 Task: Add Attachment from Google Drive to Card Card0000000075 in Board Board0000000019 in Workspace WS0000000007 in Trello. Add Cover Orange to Card Card0000000075 in Board Board0000000019 in Workspace WS0000000007 in Trello. Add "Add Label …" with "Title" Title0000000075 to Button Button0000000075 to Card Card0000000075 in Board Board0000000019 in Workspace WS0000000007 in Trello. Add Description DS0000000075 to Card Card0000000075 in Board Board0000000019 in Workspace WS0000000007 in Trello. Add Comment CM0000000075 to Card Card0000000075 in Board Board0000000019 in Workspace WS0000000007 in Trello
Action: Mouse moved to (428, 561)
Screenshot: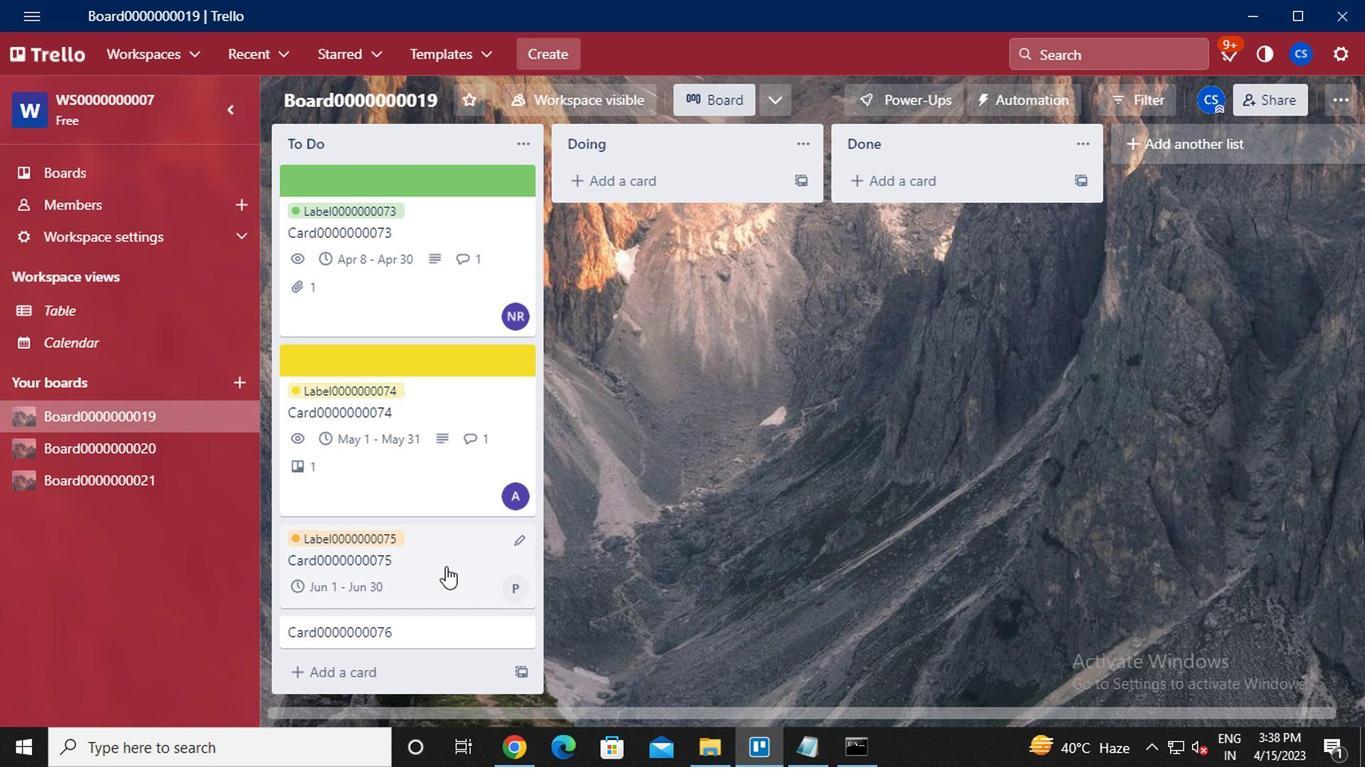 
Action: Mouse pressed left at (428, 561)
Screenshot: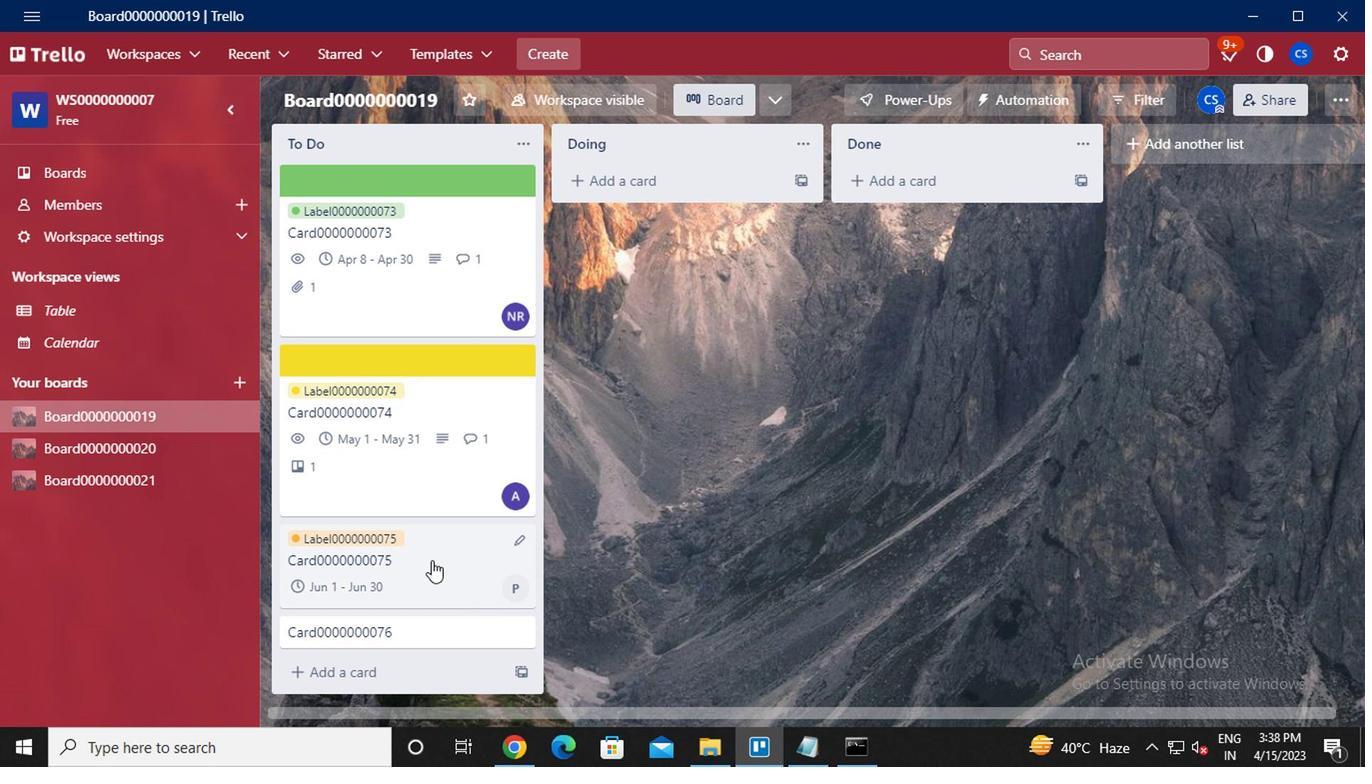 
Action: Mouse moved to (940, 360)
Screenshot: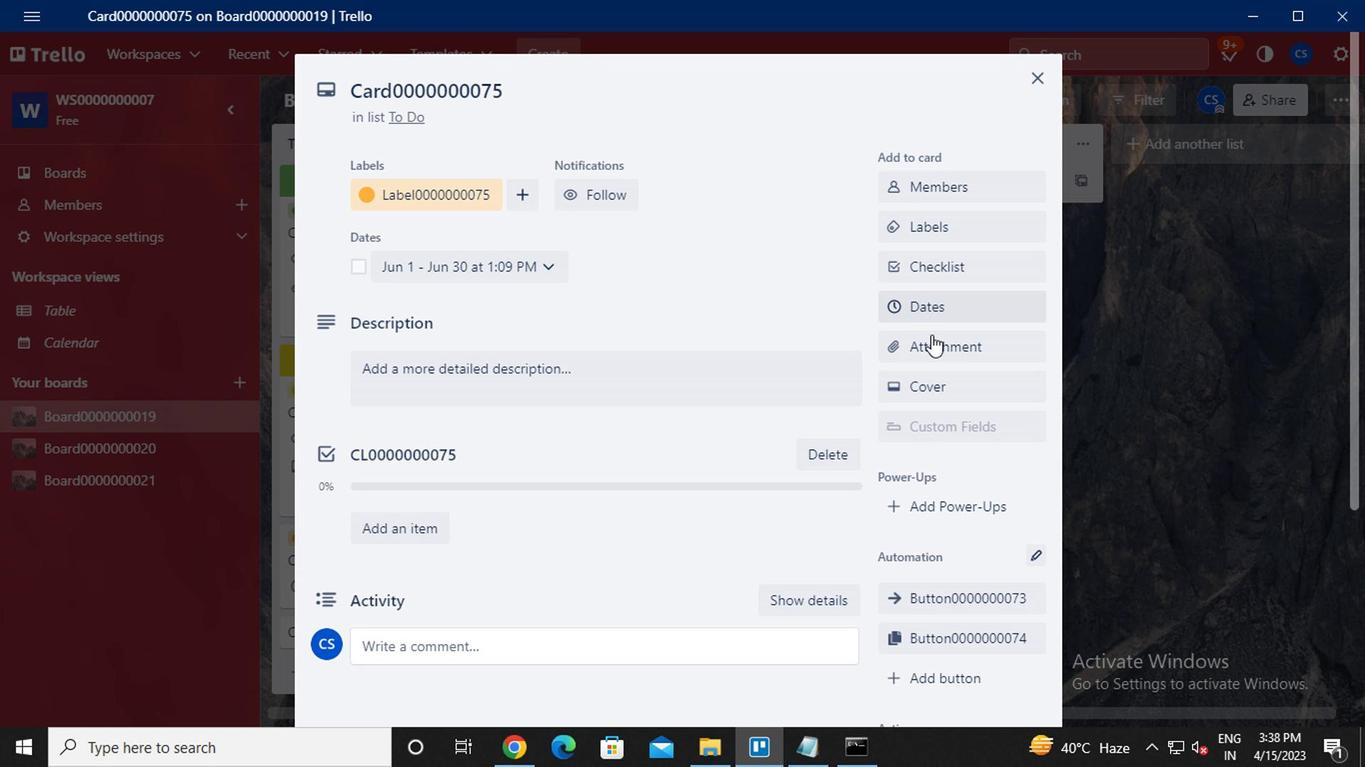 
Action: Mouse pressed left at (940, 360)
Screenshot: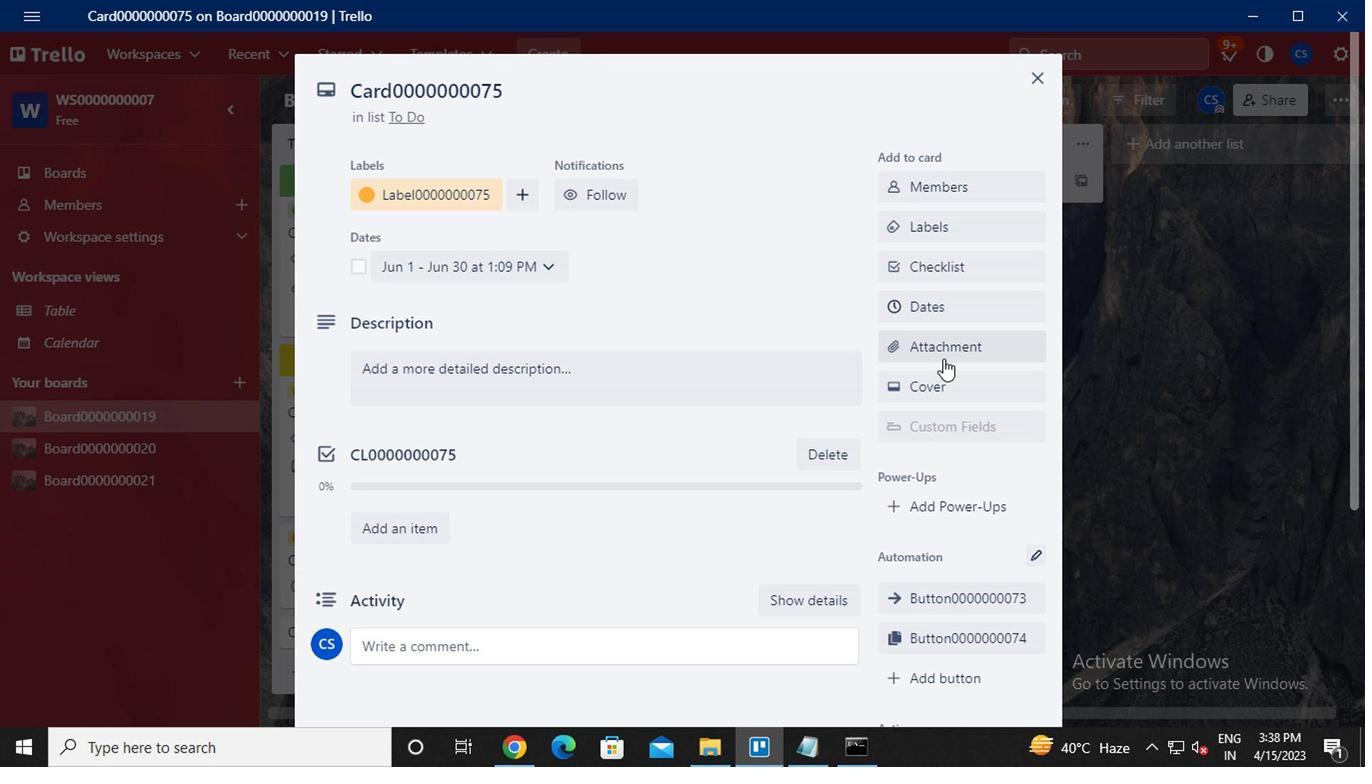 
Action: Mouse moved to (931, 241)
Screenshot: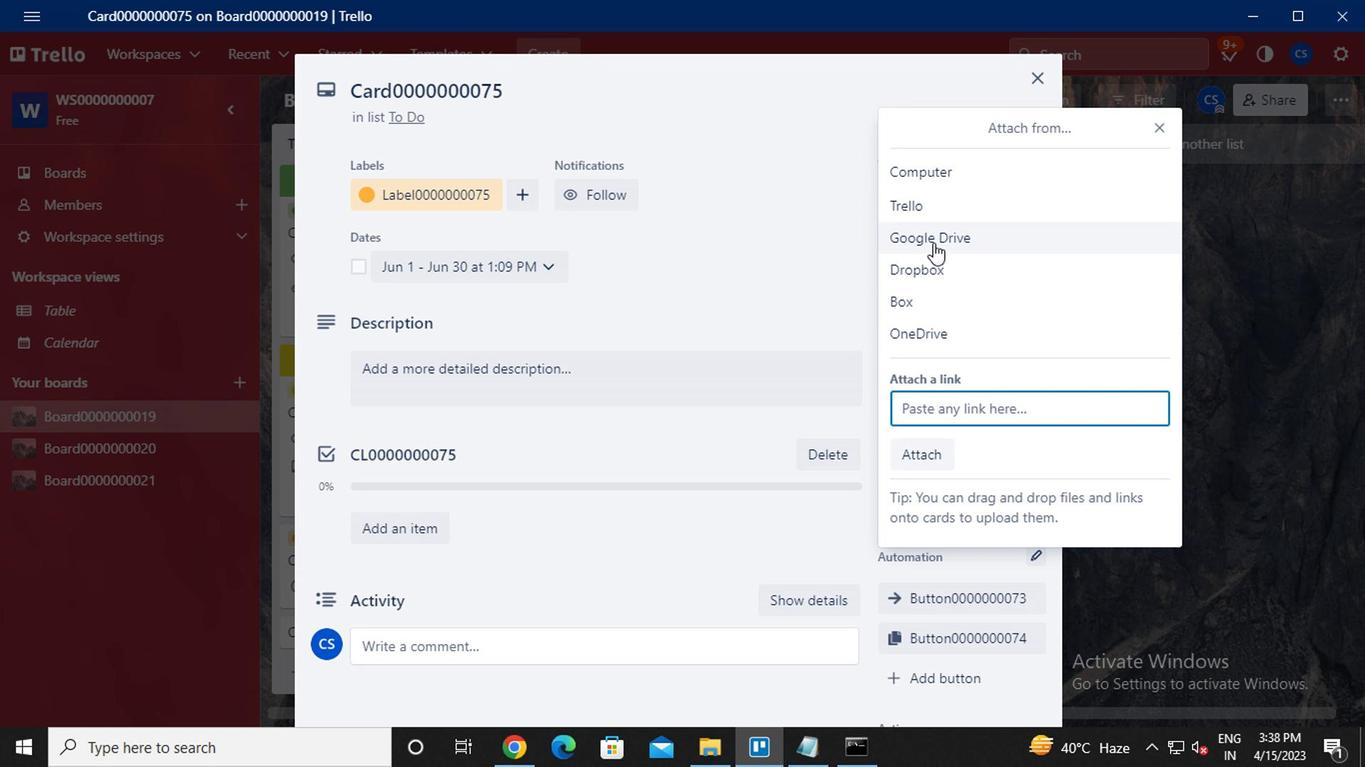 
Action: Mouse pressed left at (931, 241)
Screenshot: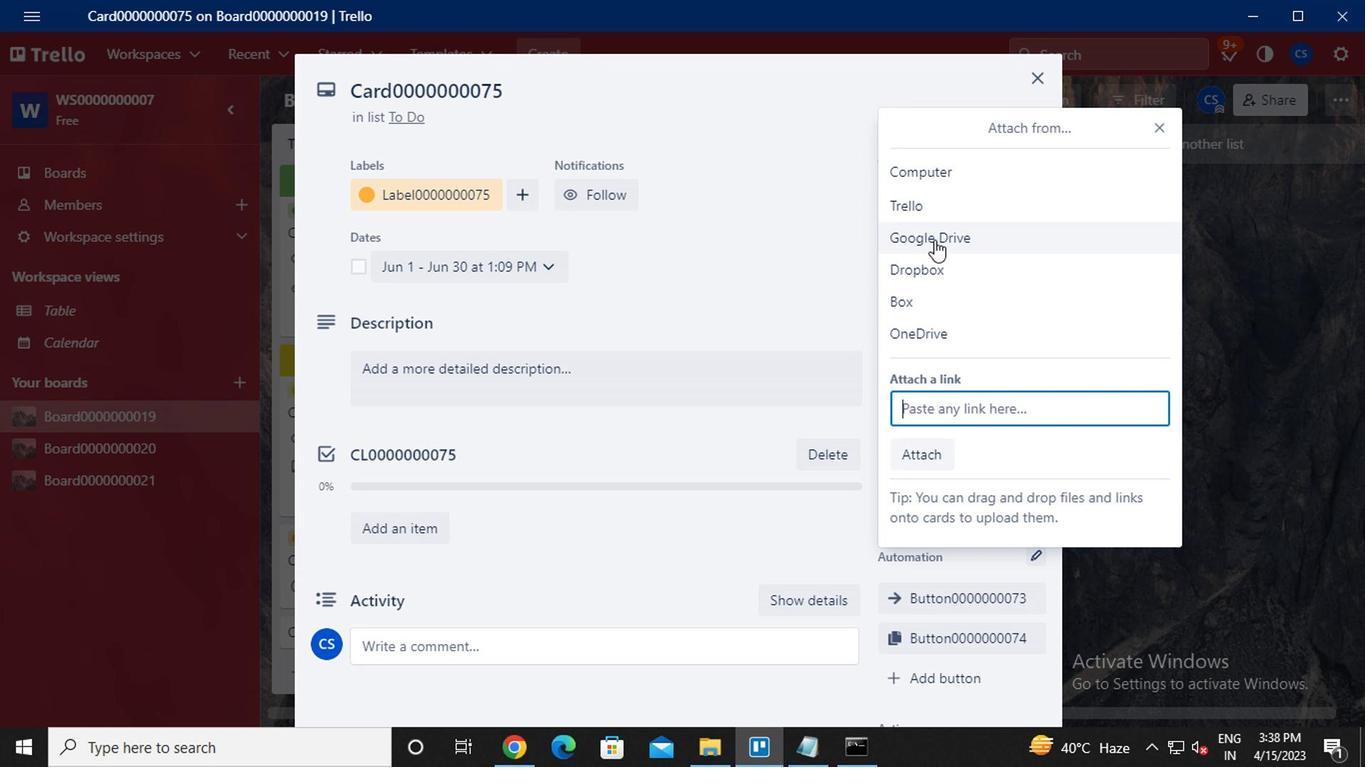
Action: Mouse moved to (607, 350)
Screenshot: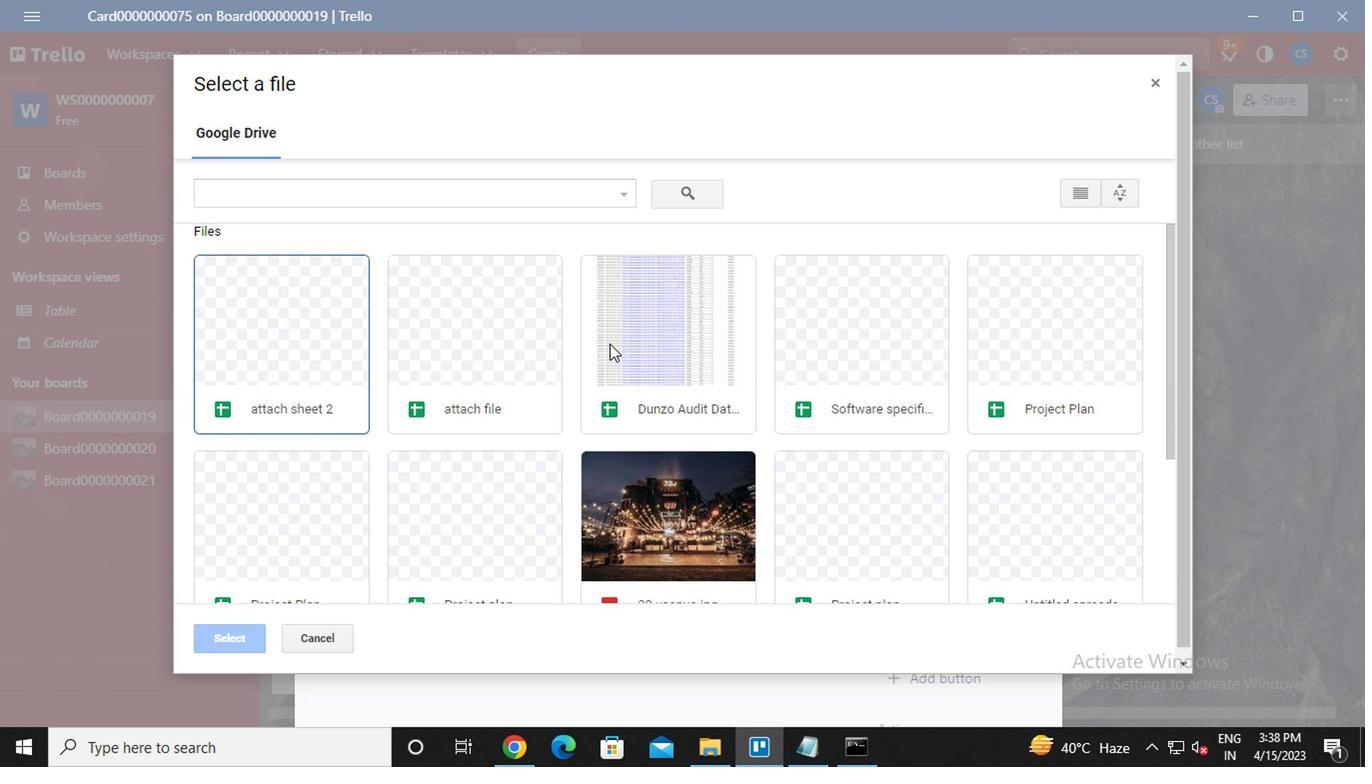 
Action: Mouse pressed left at (607, 350)
Screenshot: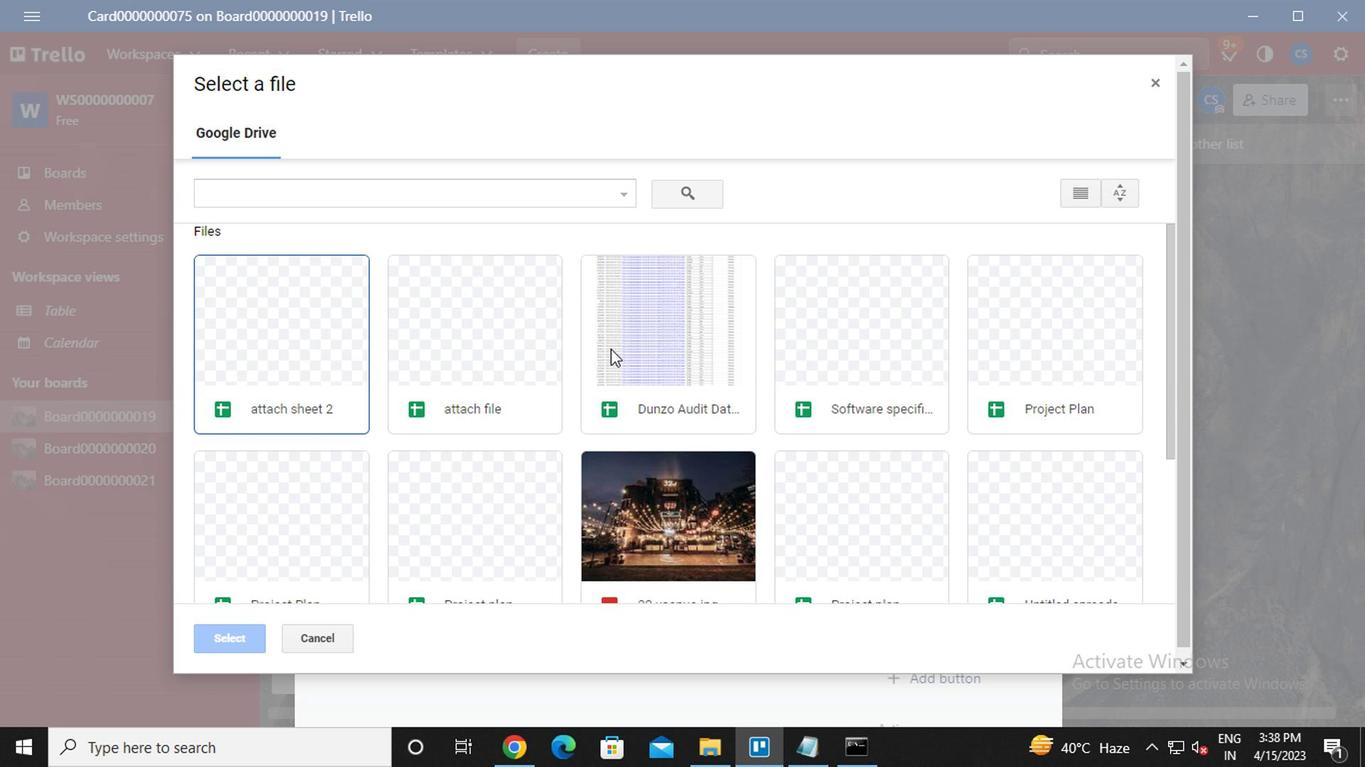 
Action: Mouse pressed left at (607, 350)
Screenshot: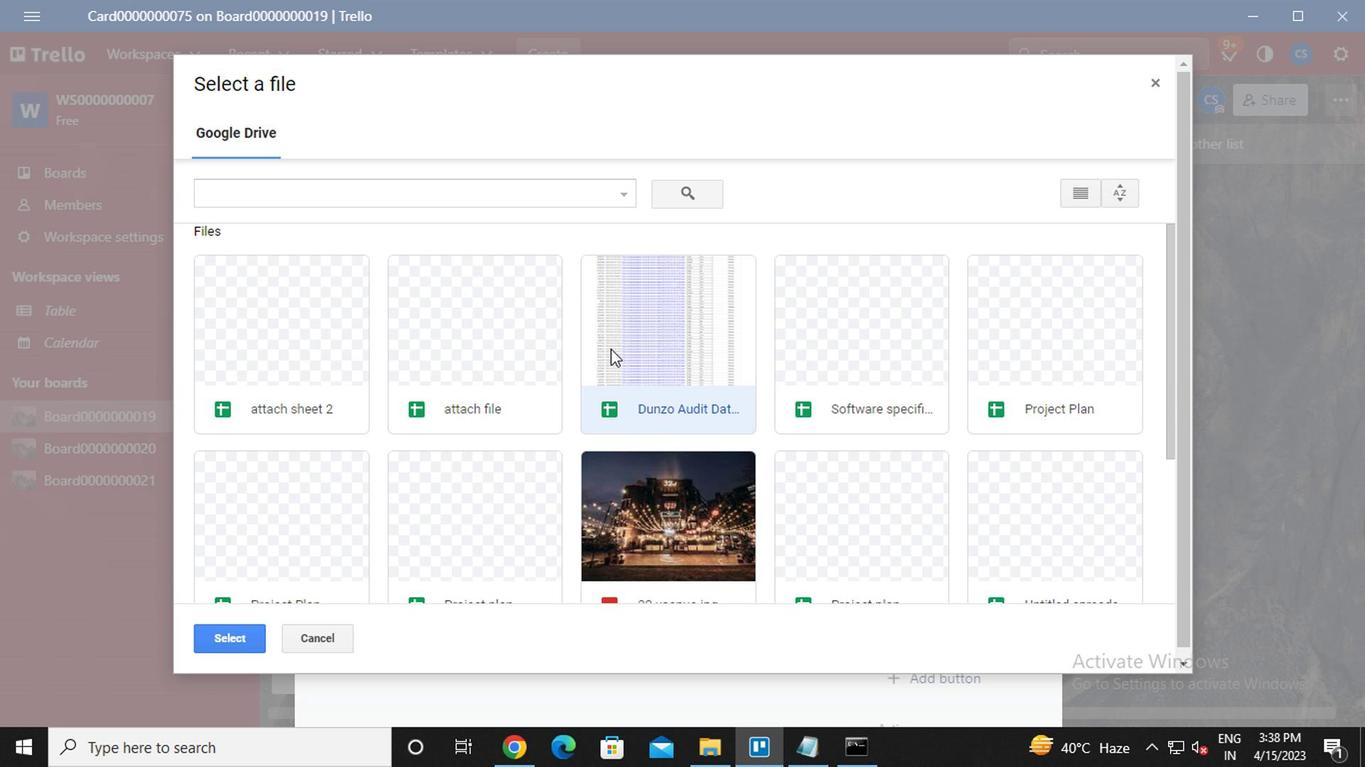 
Action: Mouse moved to (932, 392)
Screenshot: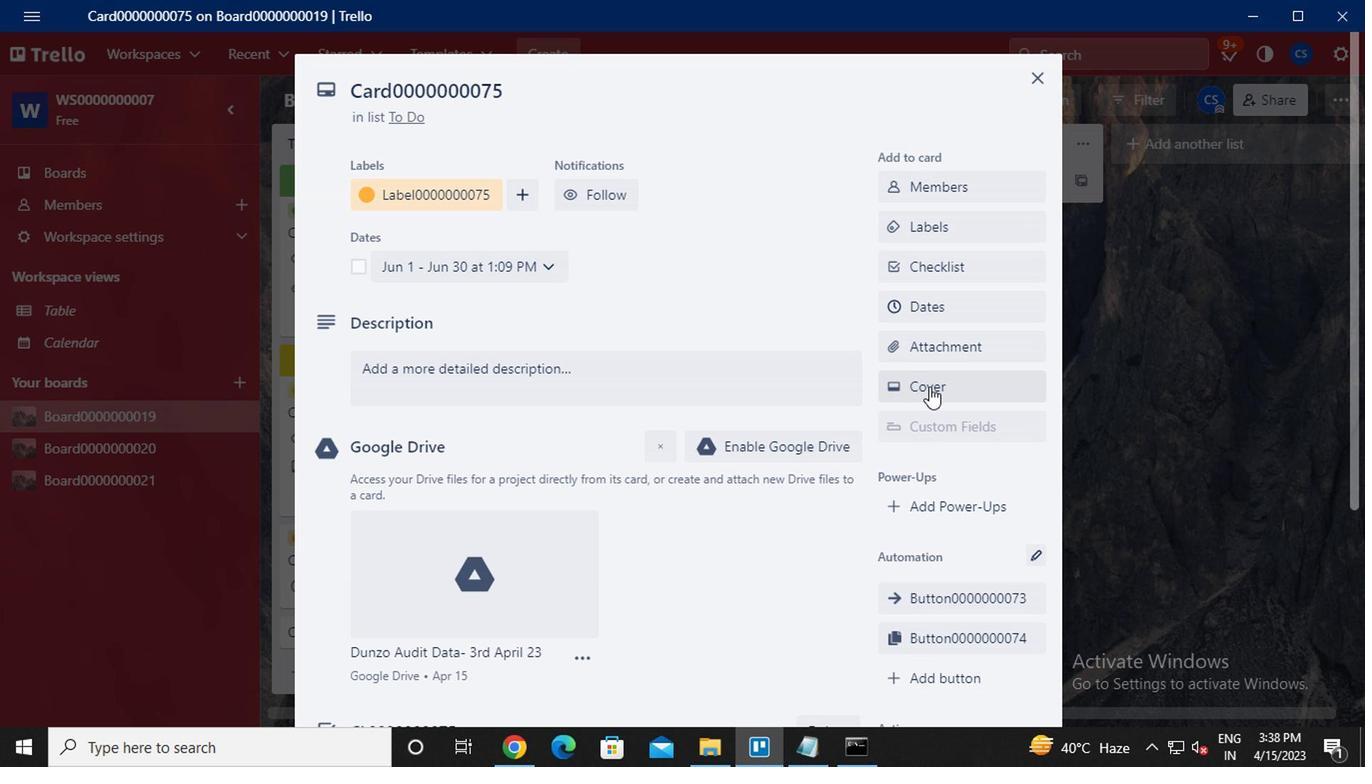 
Action: Mouse pressed left at (932, 392)
Screenshot: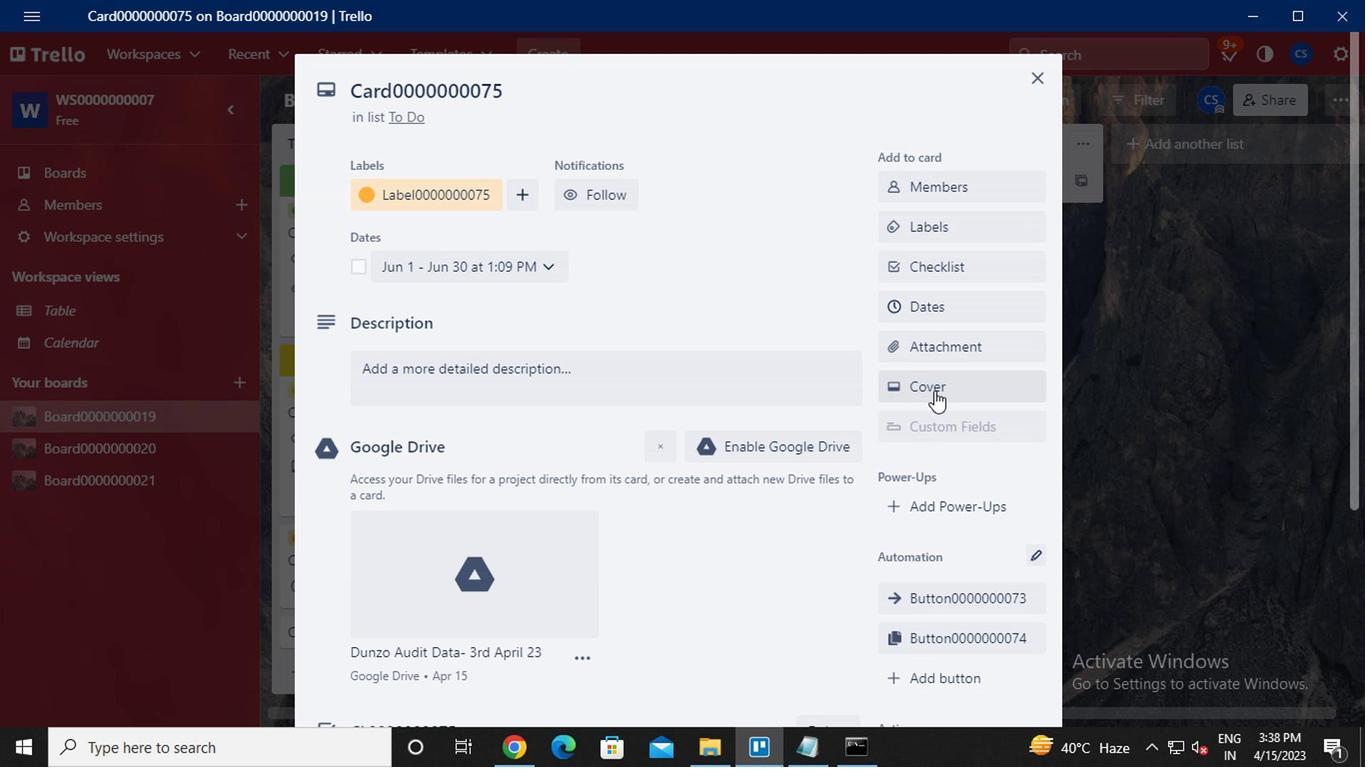 
Action: Mouse moved to (1031, 337)
Screenshot: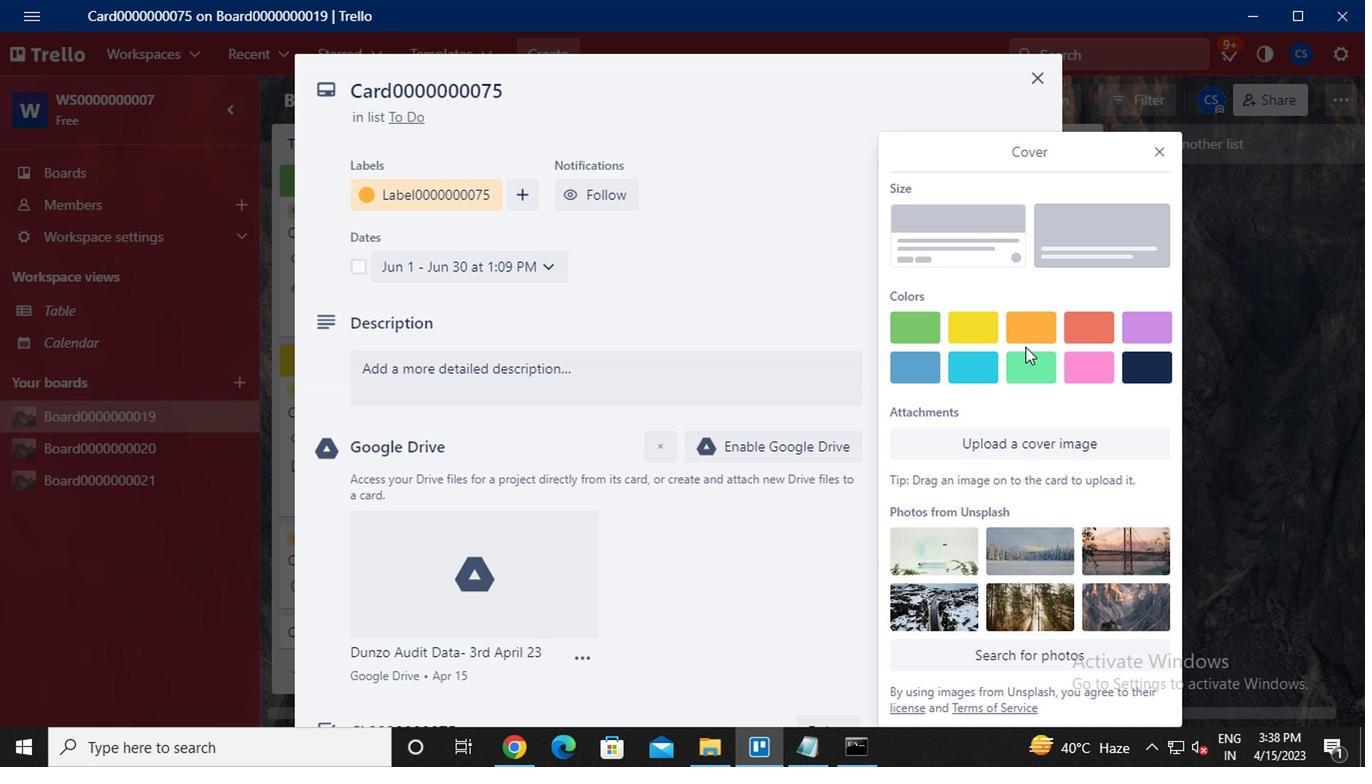 
Action: Mouse pressed left at (1031, 337)
Screenshot: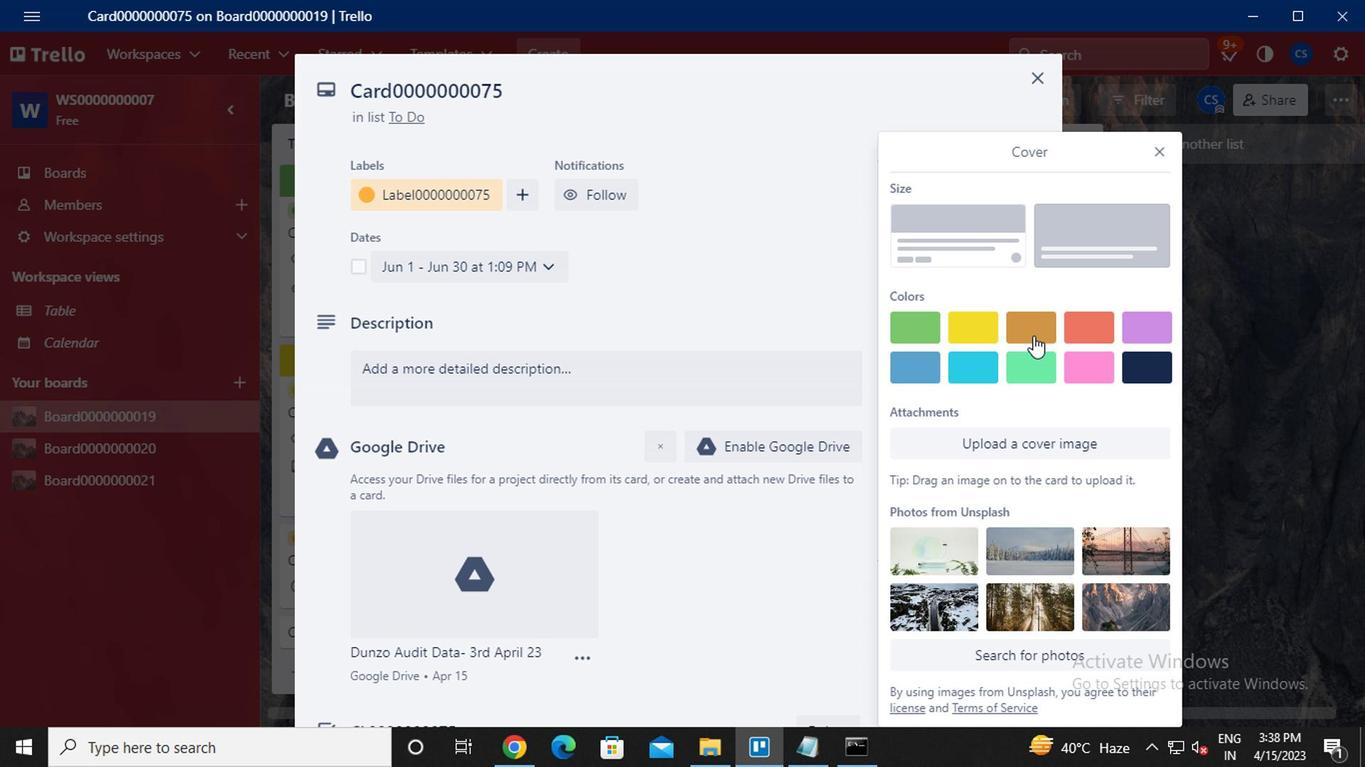 
Action: Mouse moved to (1161, 124)
Screenshot: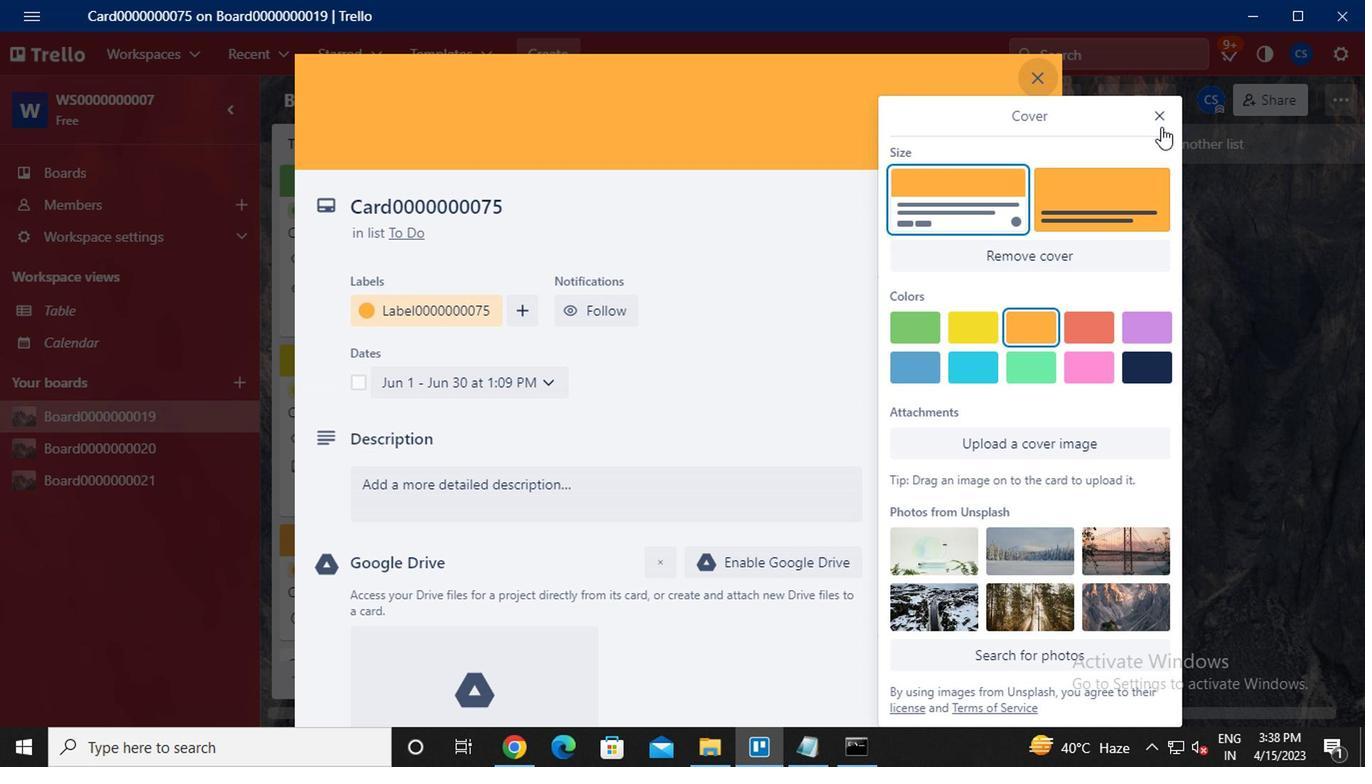 
Action: Mouse pressed left at (1161, 124)
Screenshot: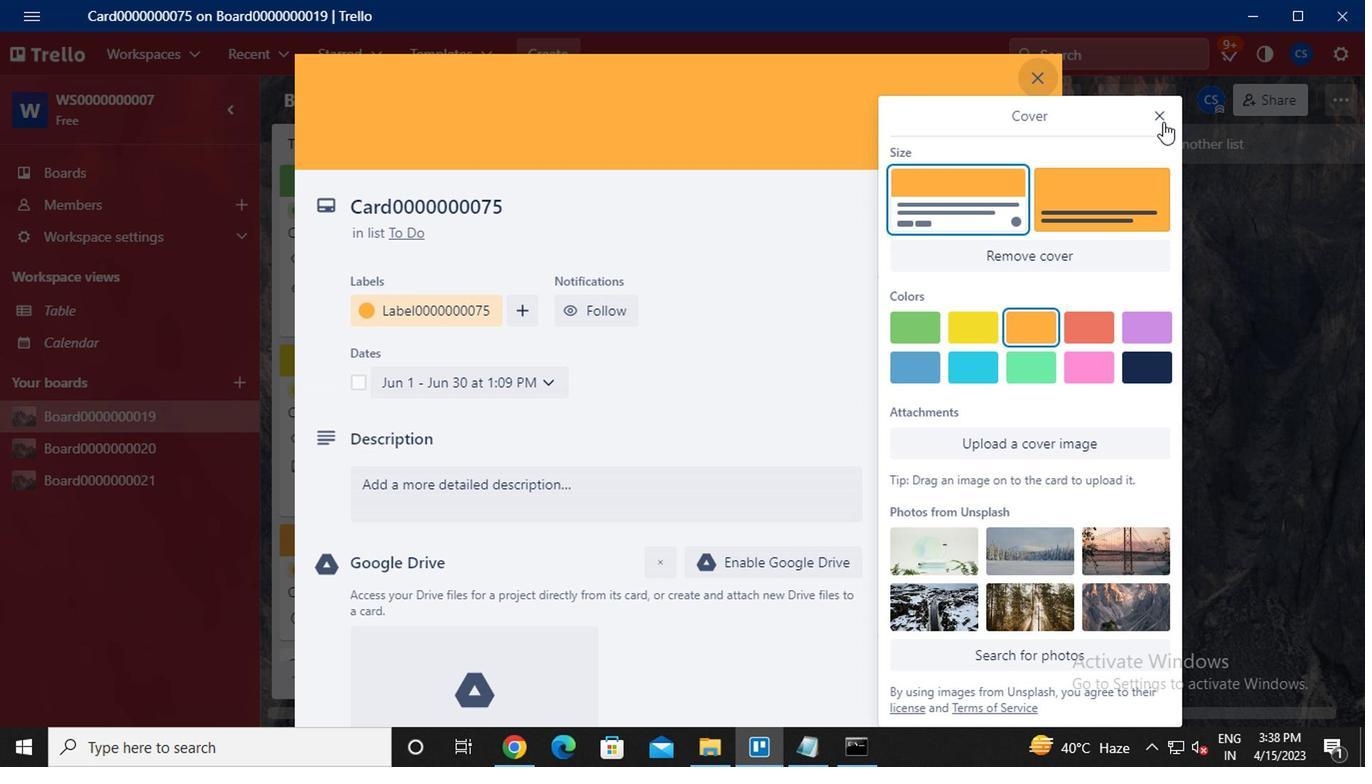 
Action: Mouse moved to (949, 418)
Screenshot: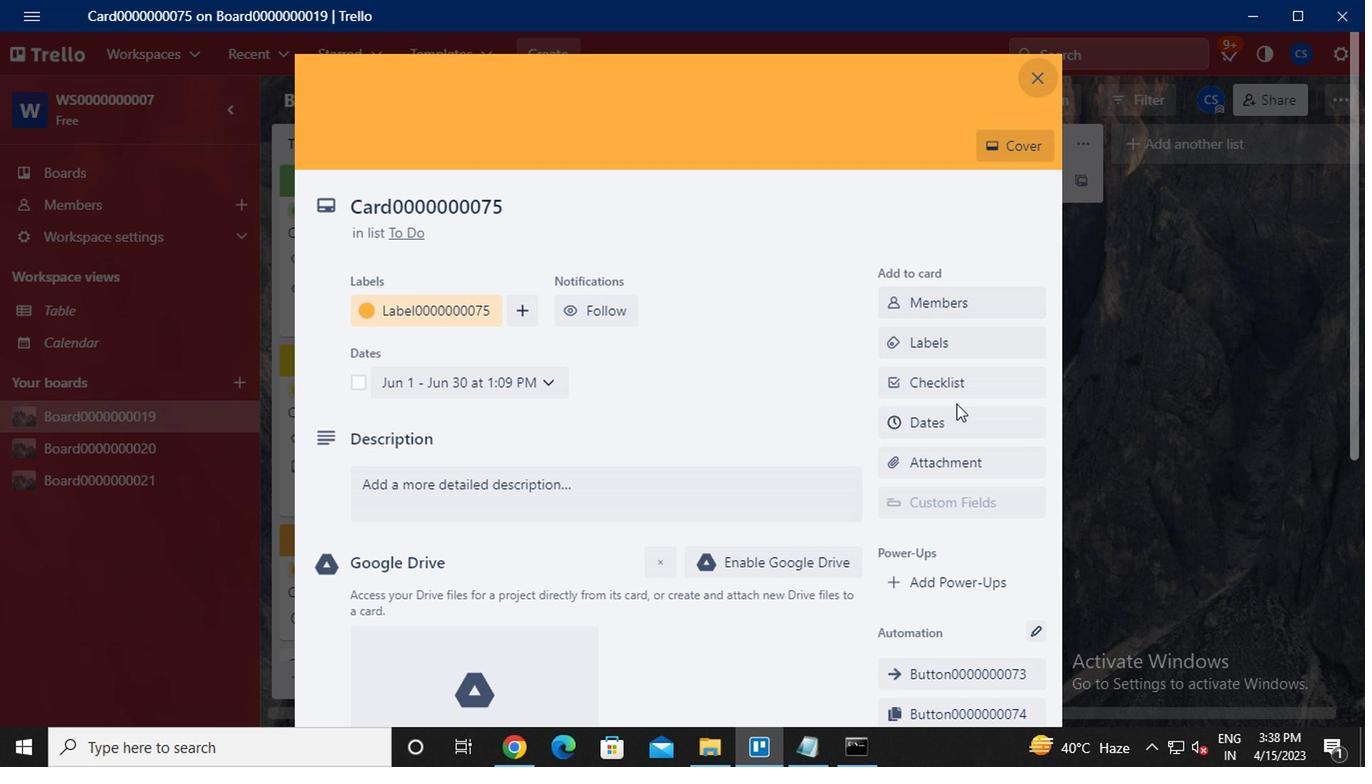 
Action: Mouse scrolled (949, 418) with delta (0, 0)
Screenshot: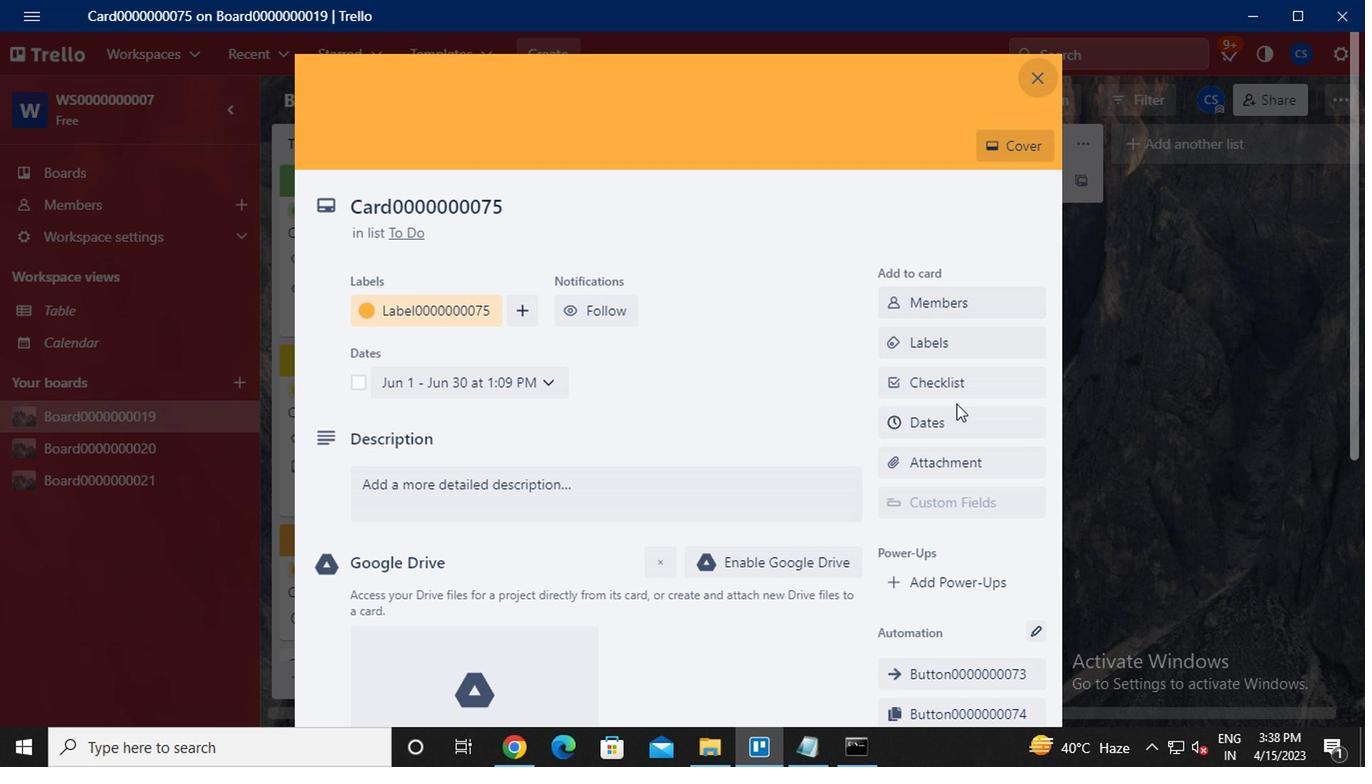 
Action: Mouse scrolled (949, 418) with delta (0, 0)
Screenshot: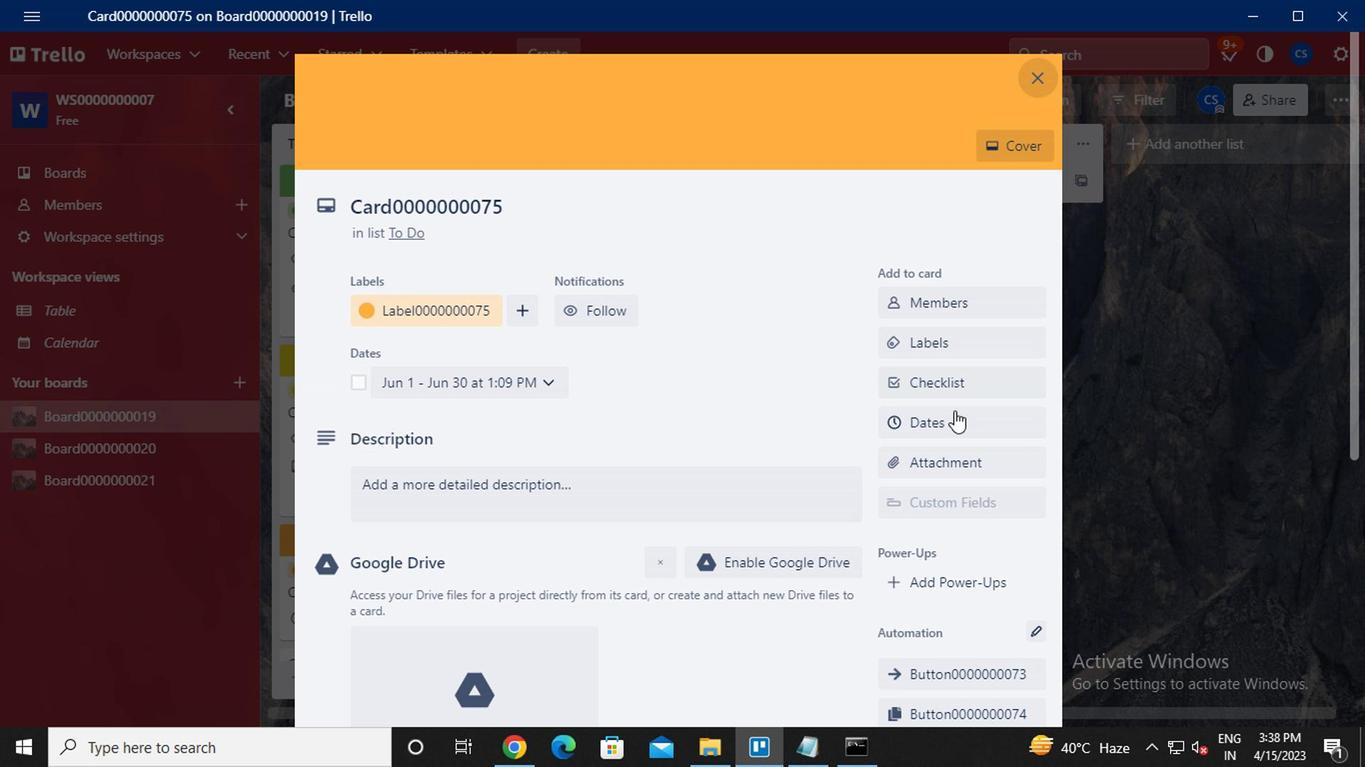 
Action: Mouse scrolled (949, 418) with delta (0, 0)
Screenshot: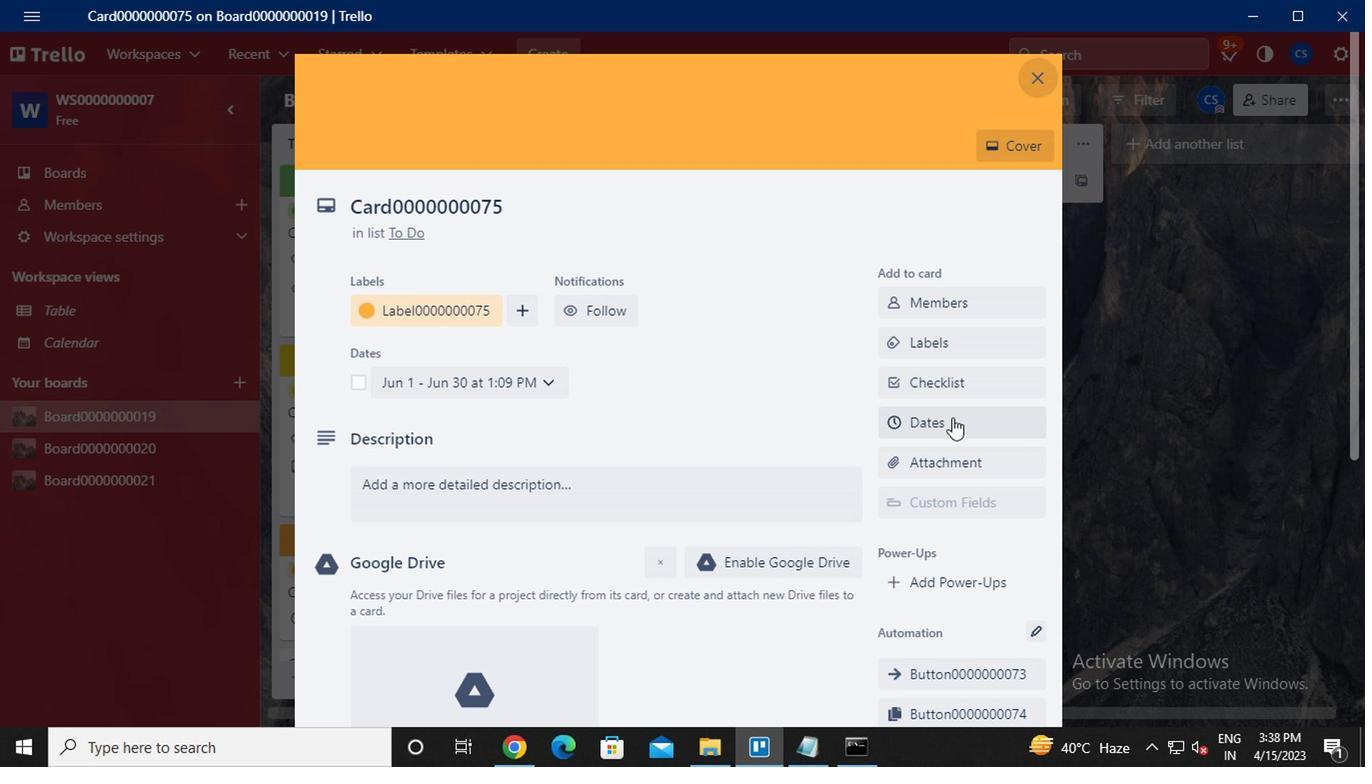 
Action: Mouse scrolled (949, 418) with delta (0, 0)
Screenshot: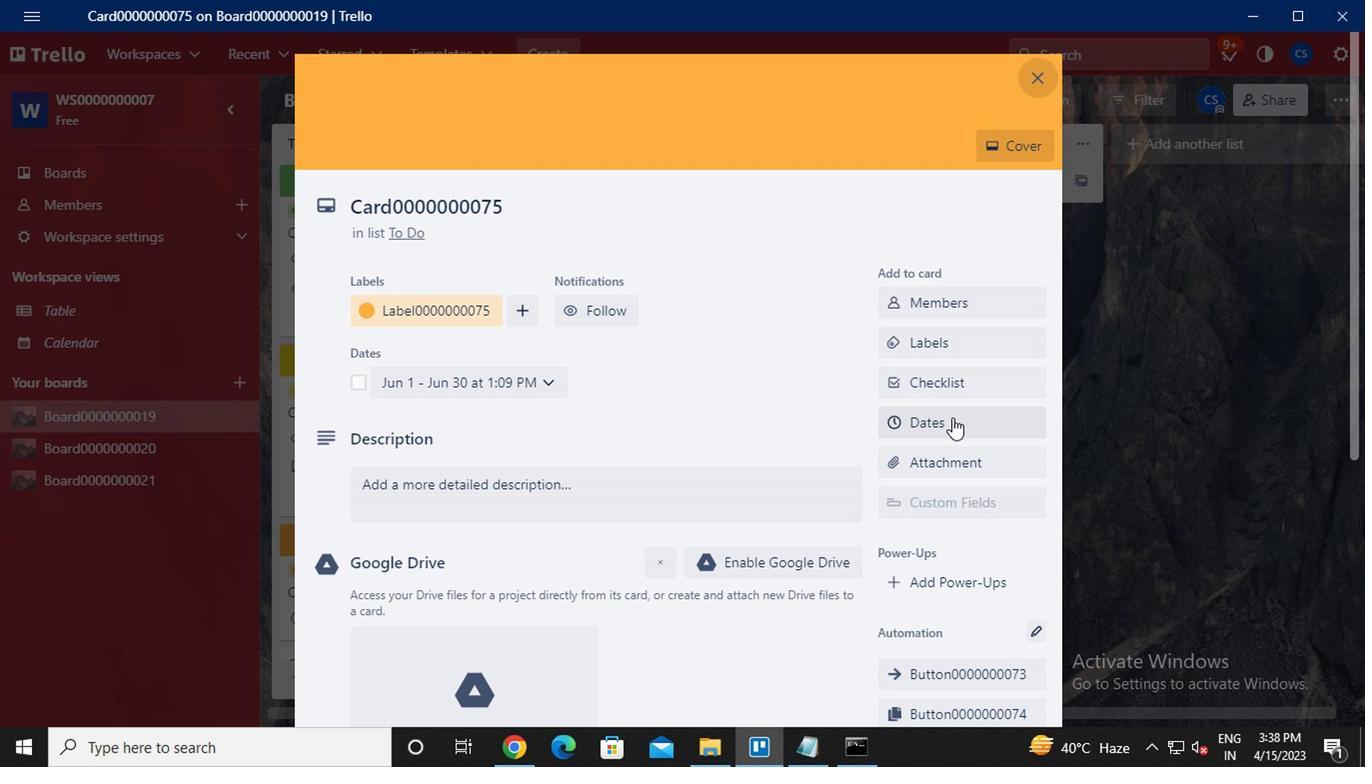 
Action: Mouse moved to (954, 367)
Screenshot: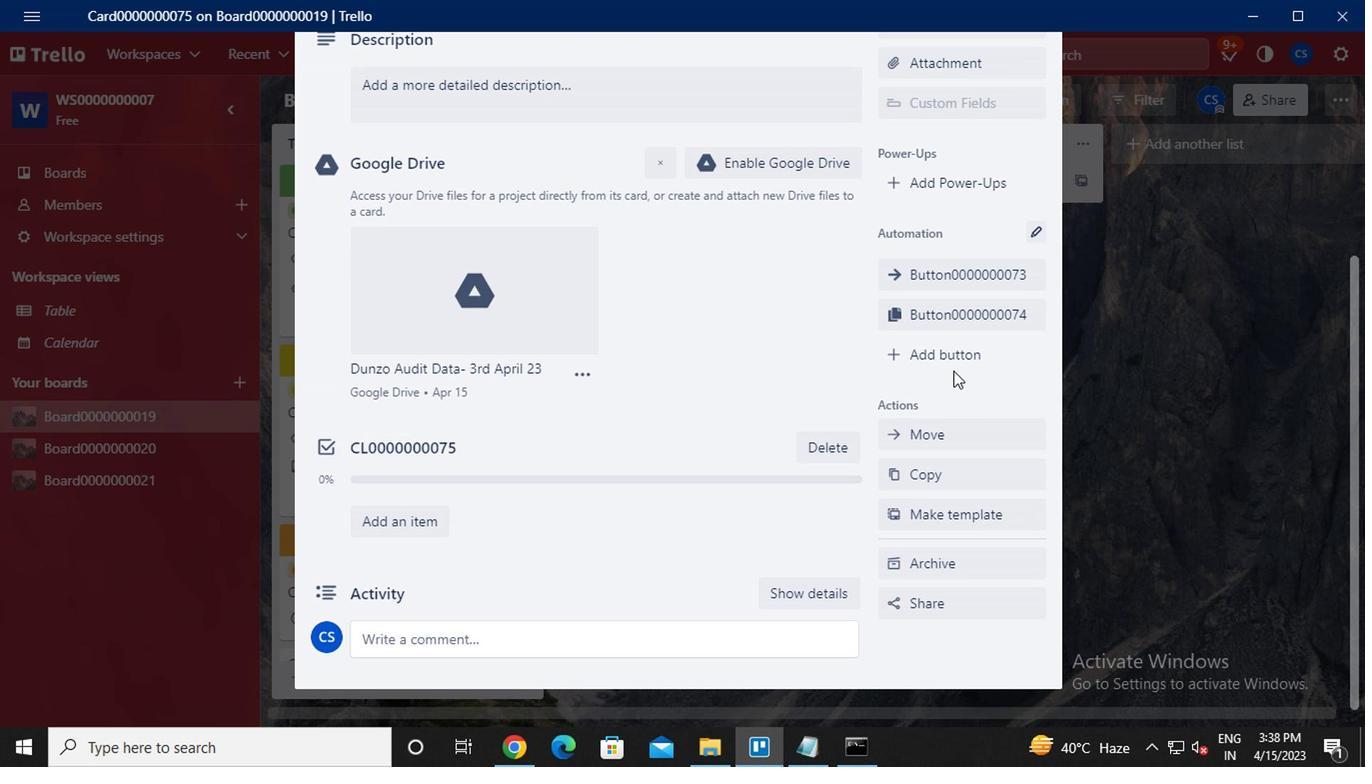 
Action: Mouse pressed left at (954, 367)
Screenshot: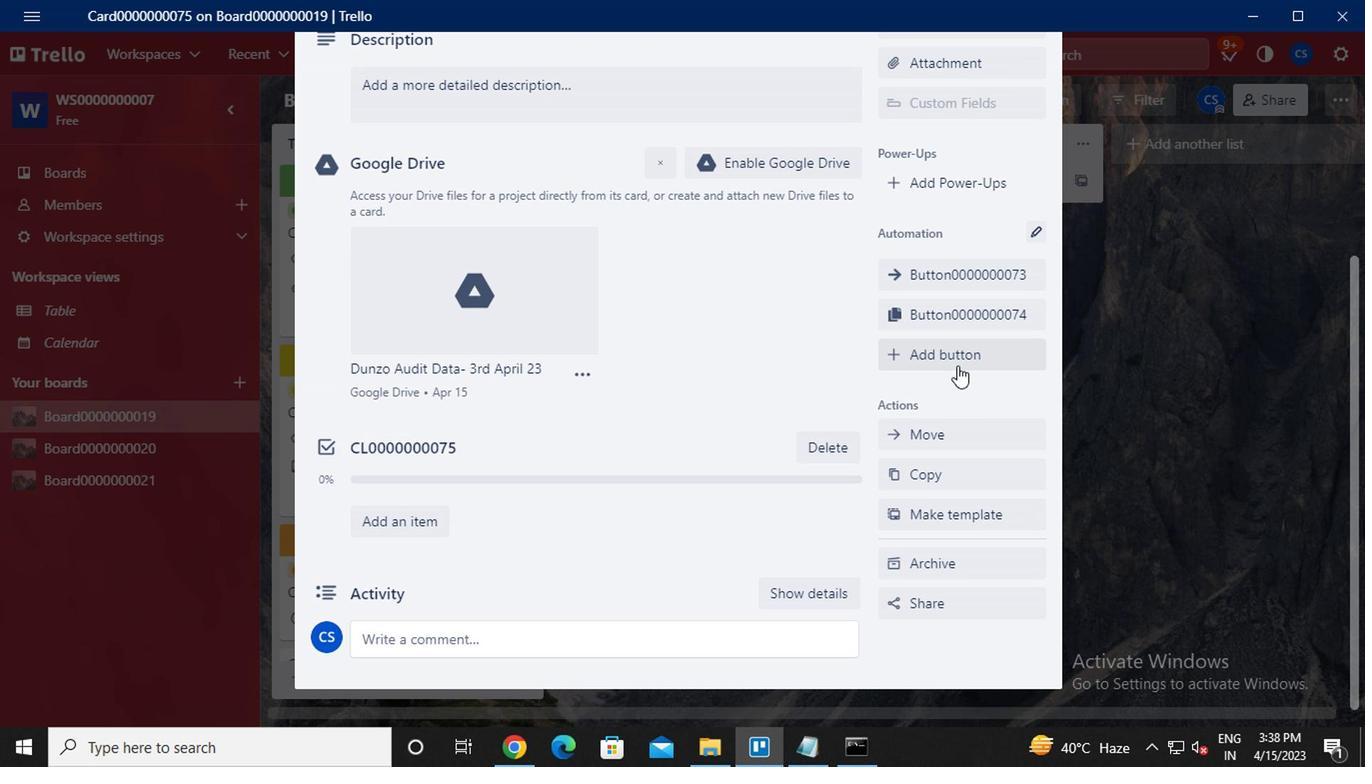 
Action: Mouse moved to (970, 276)
Screenshot: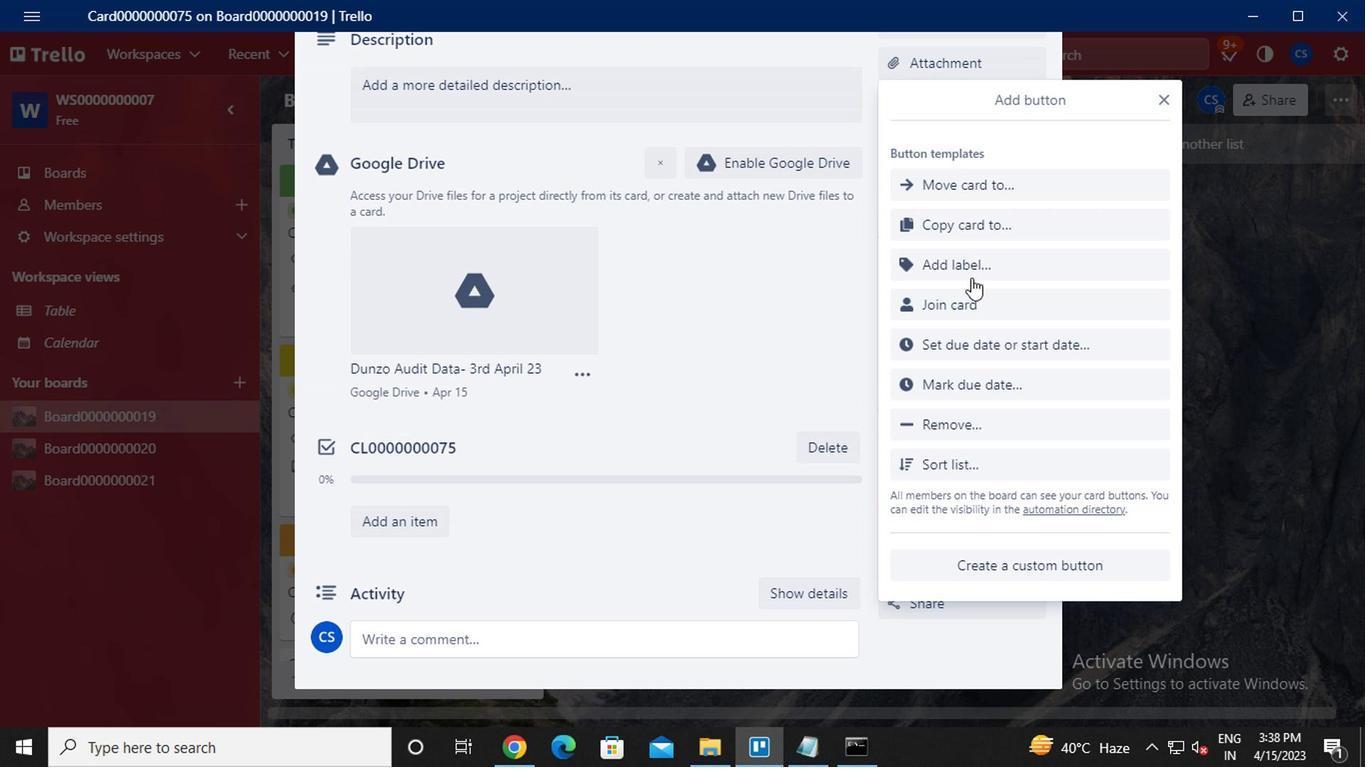 
Action: Mouse pressed left at (970, 276)
Screenshot: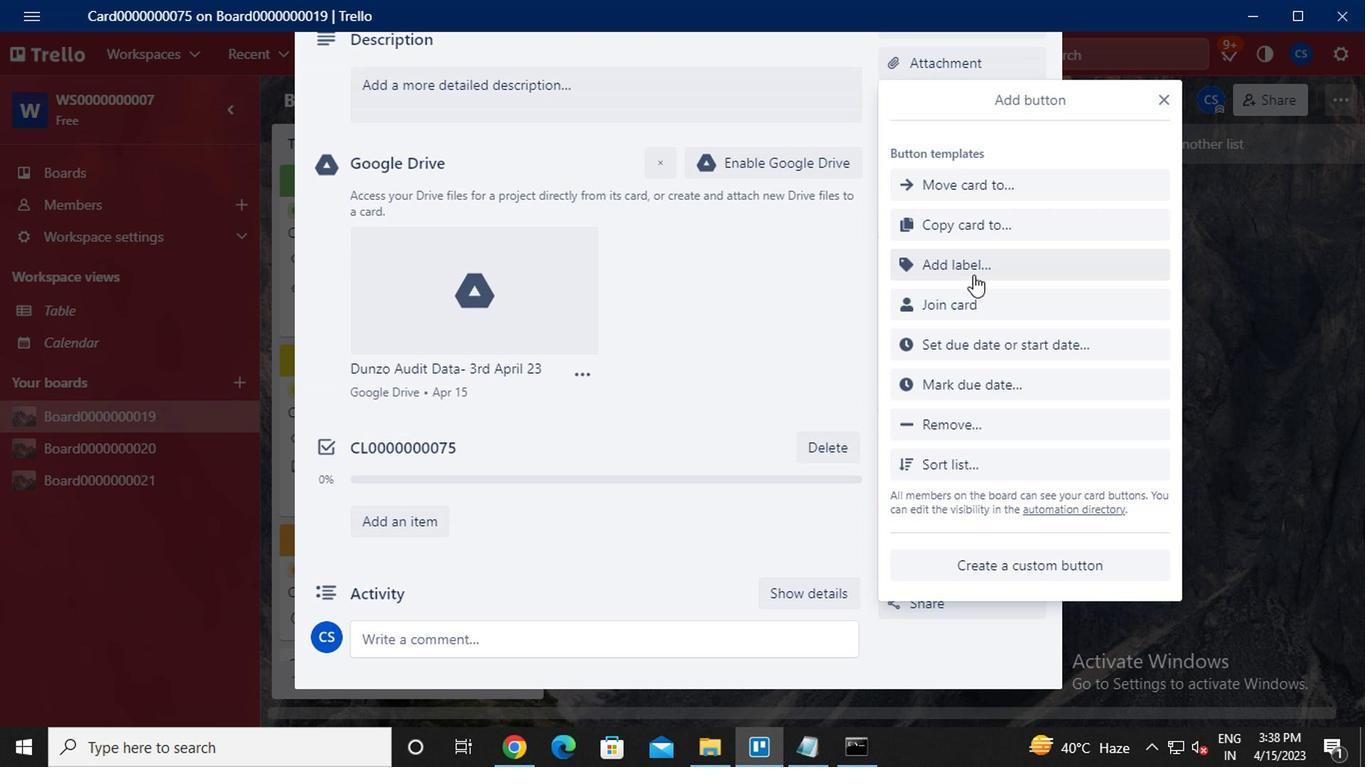 
Action: Mouse moved to (950, 298)
Screenshot: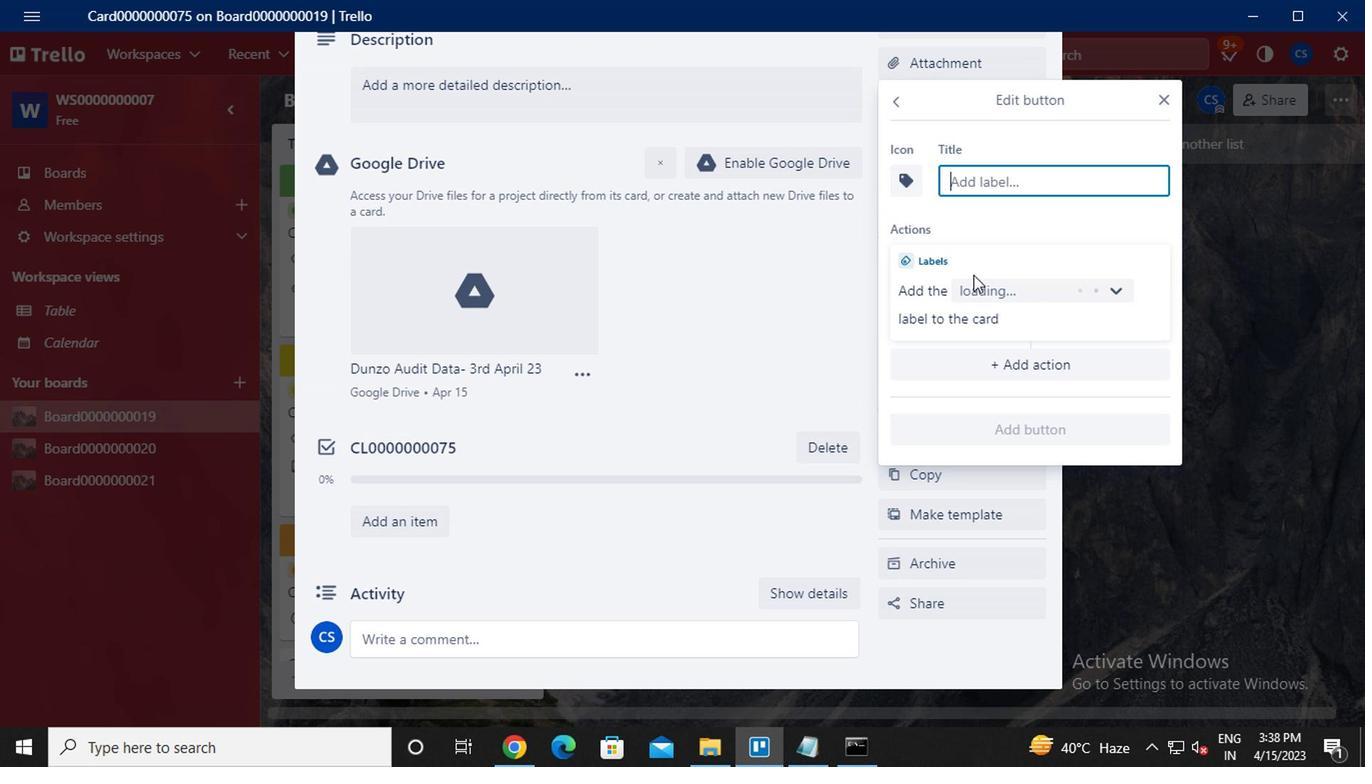 
Action: Key pressed <Key.caps_lock><Key.caps_lock>t<Key.caps_lock>itle
Screenshot: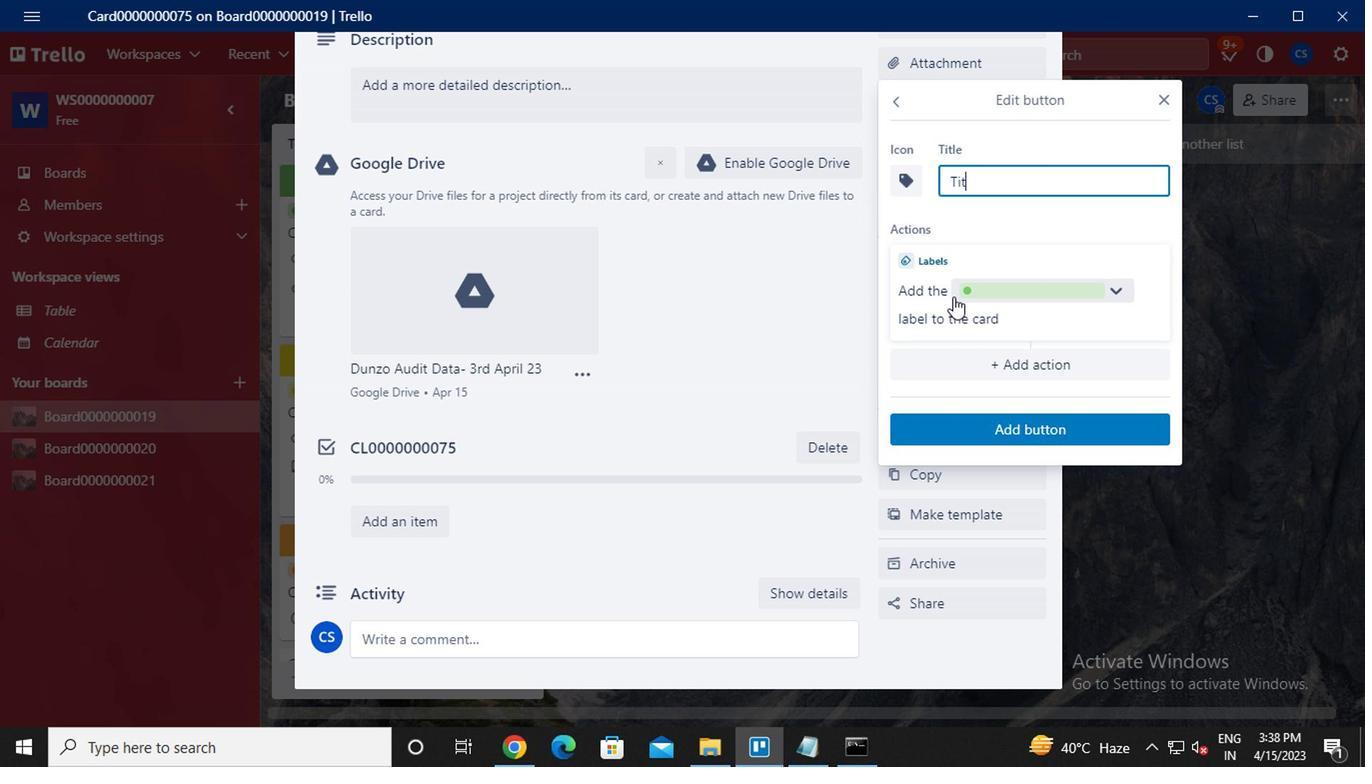 
Action: Mouse moved to (950, 300)
Screenshot: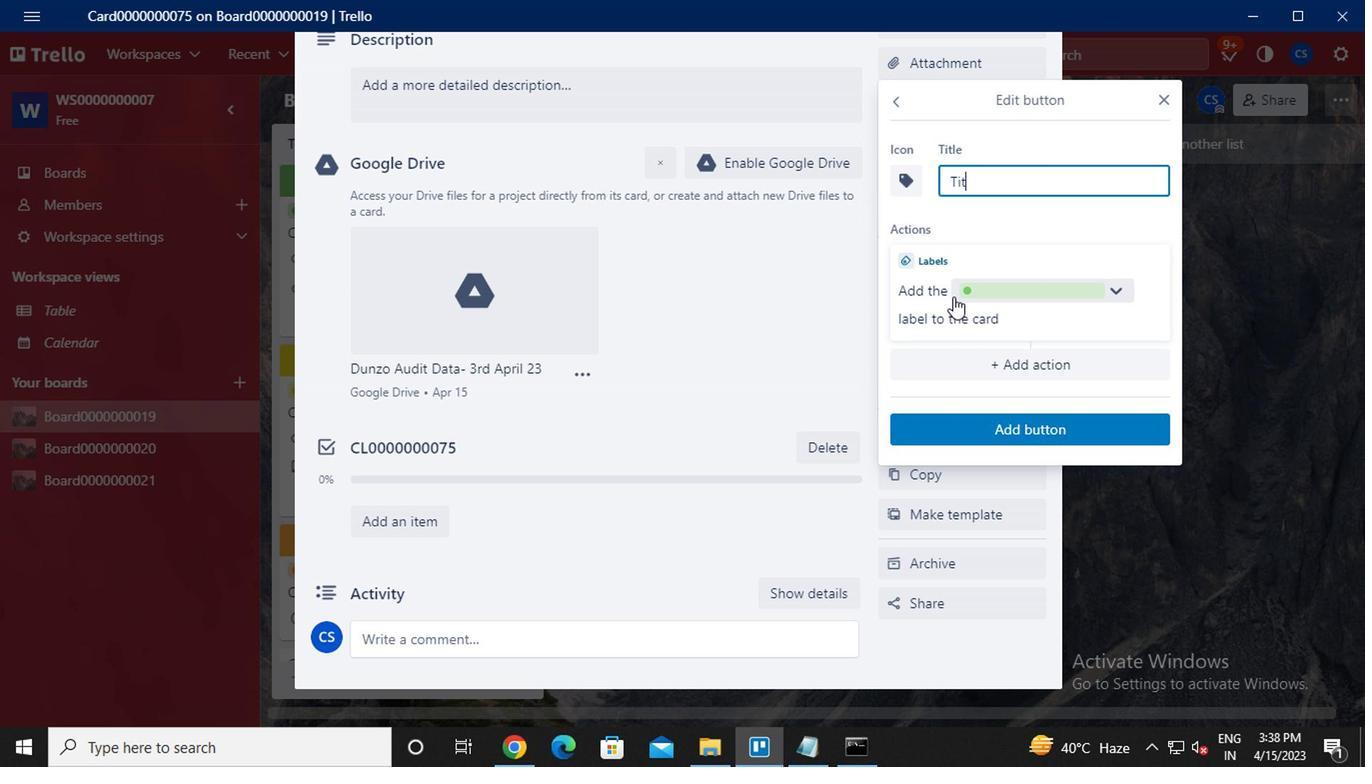 
Action: Key pressed 0000000075
Screenshot: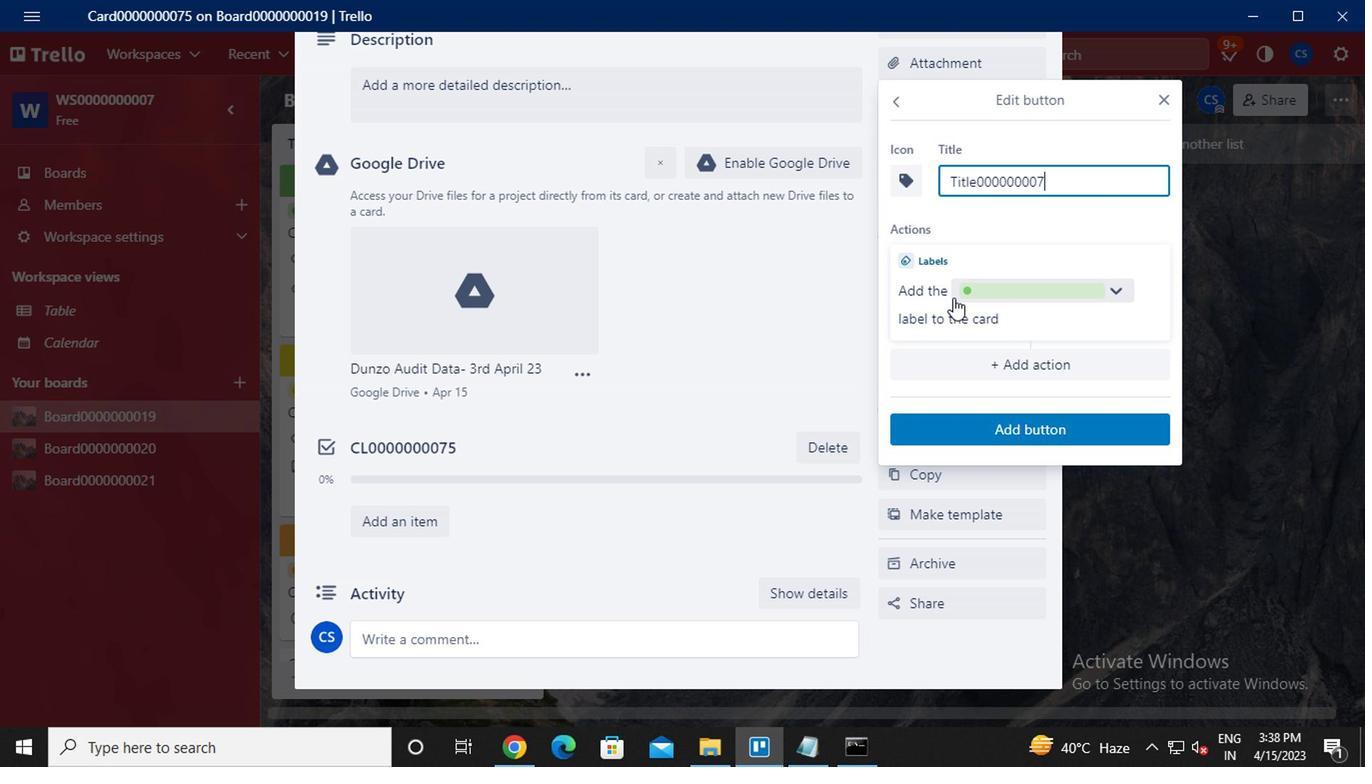 
Action: Mouse moved to (995, 415)
Screenshot: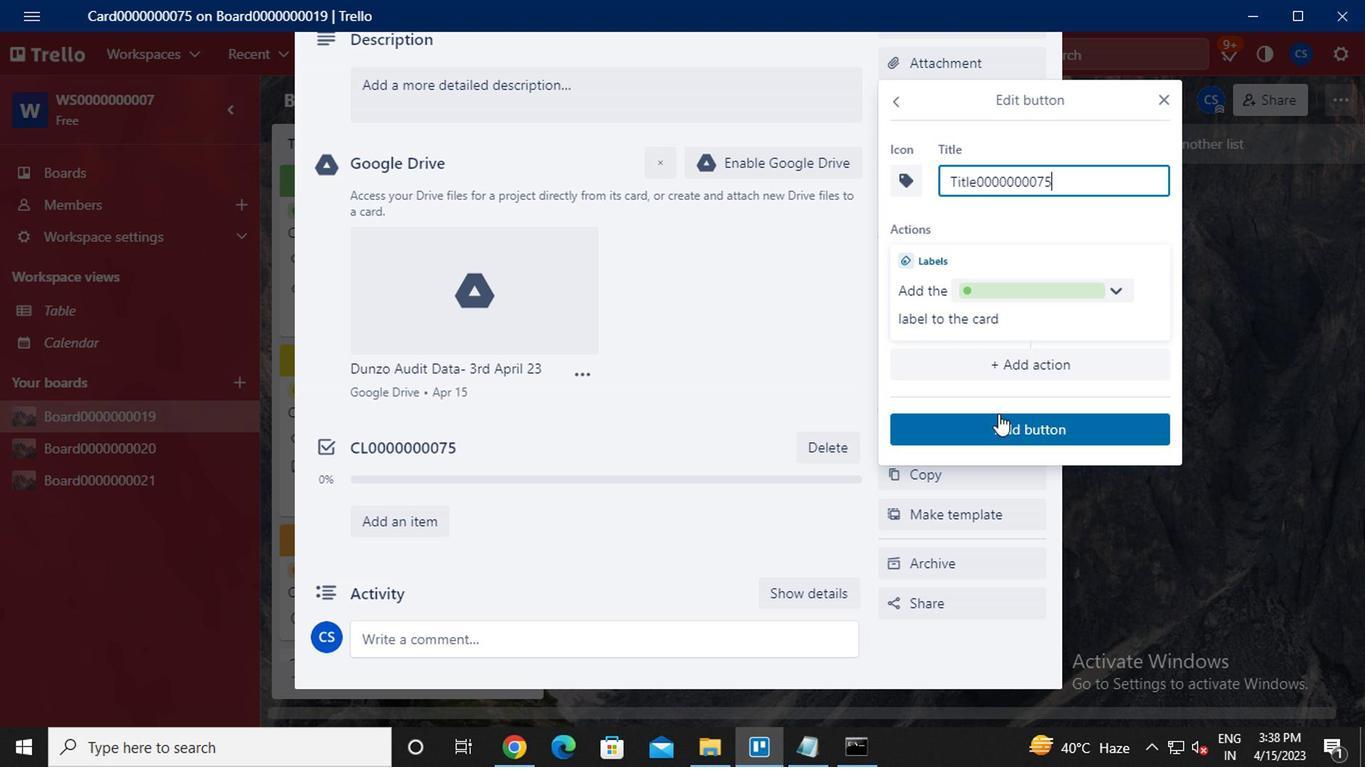 
Action: Mouse pressed left at (995, 415)
Screenshot: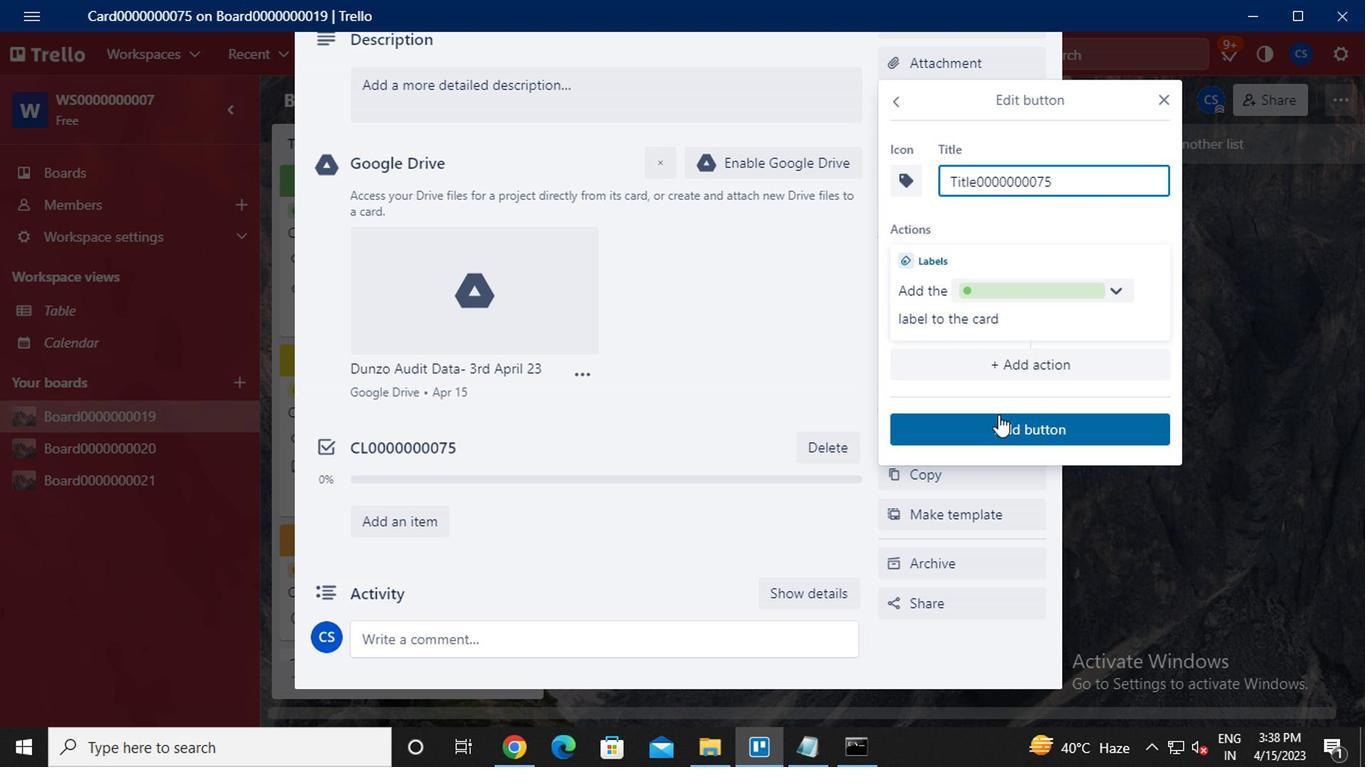 
Action: Mouse moved to (606, 433)
Screenshot: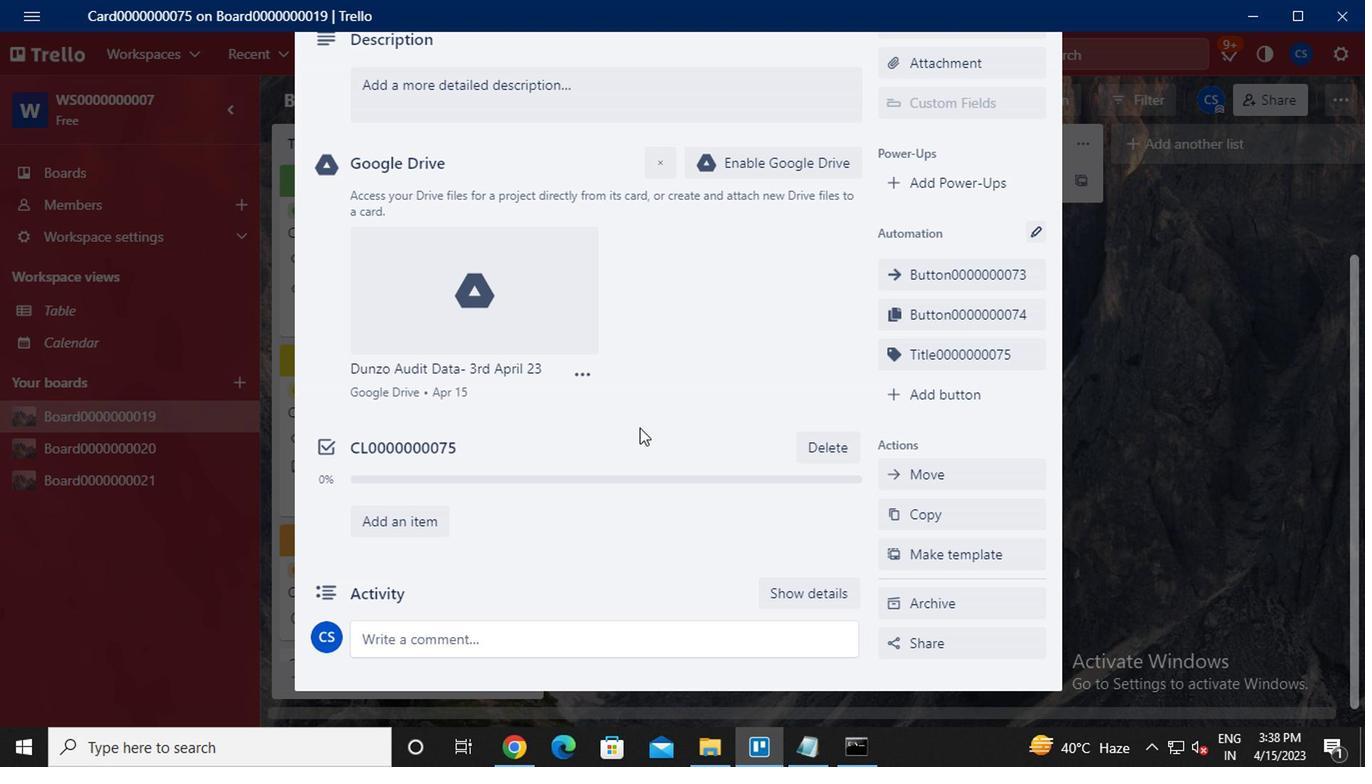 
Action: Mouse scrolled (606, 433) with delta (0, 0)
Screenshot: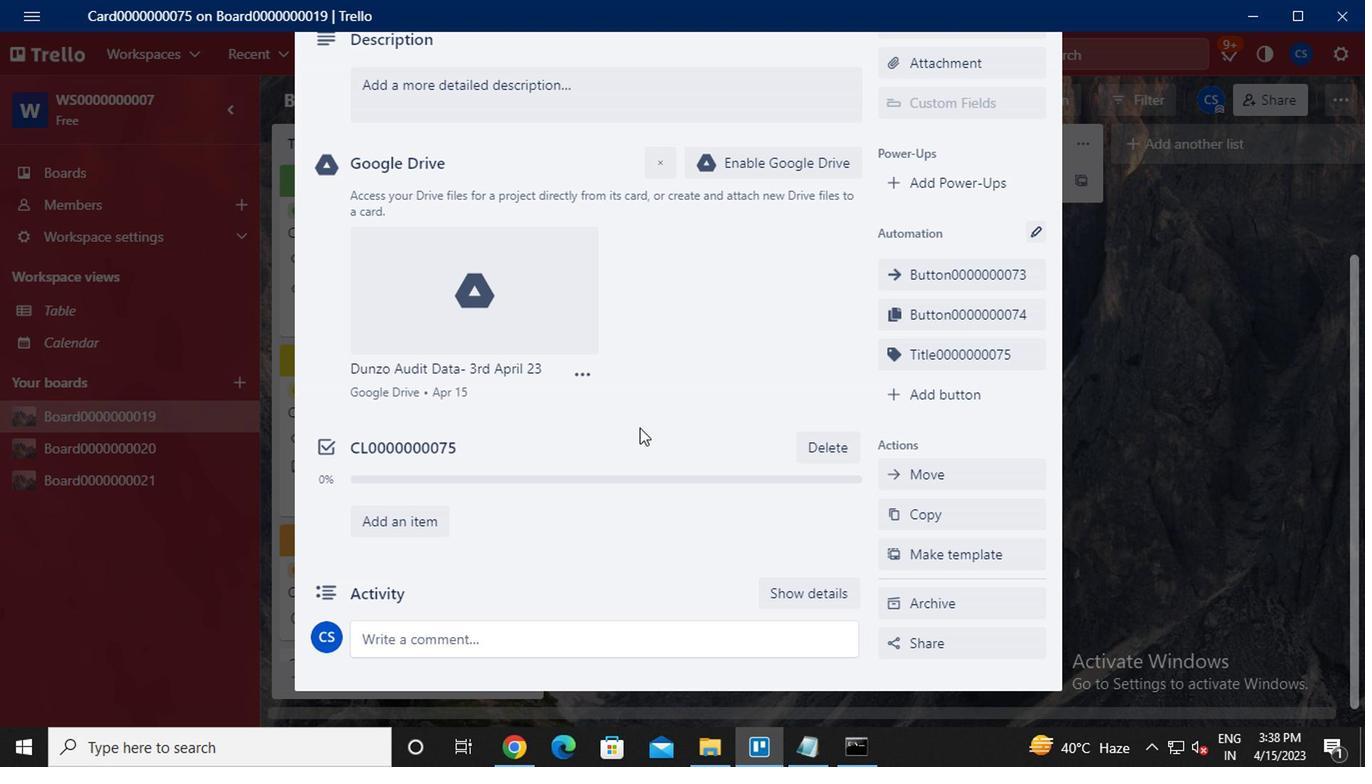 
Action: Mouse moved to (598, 433)
Screenshot: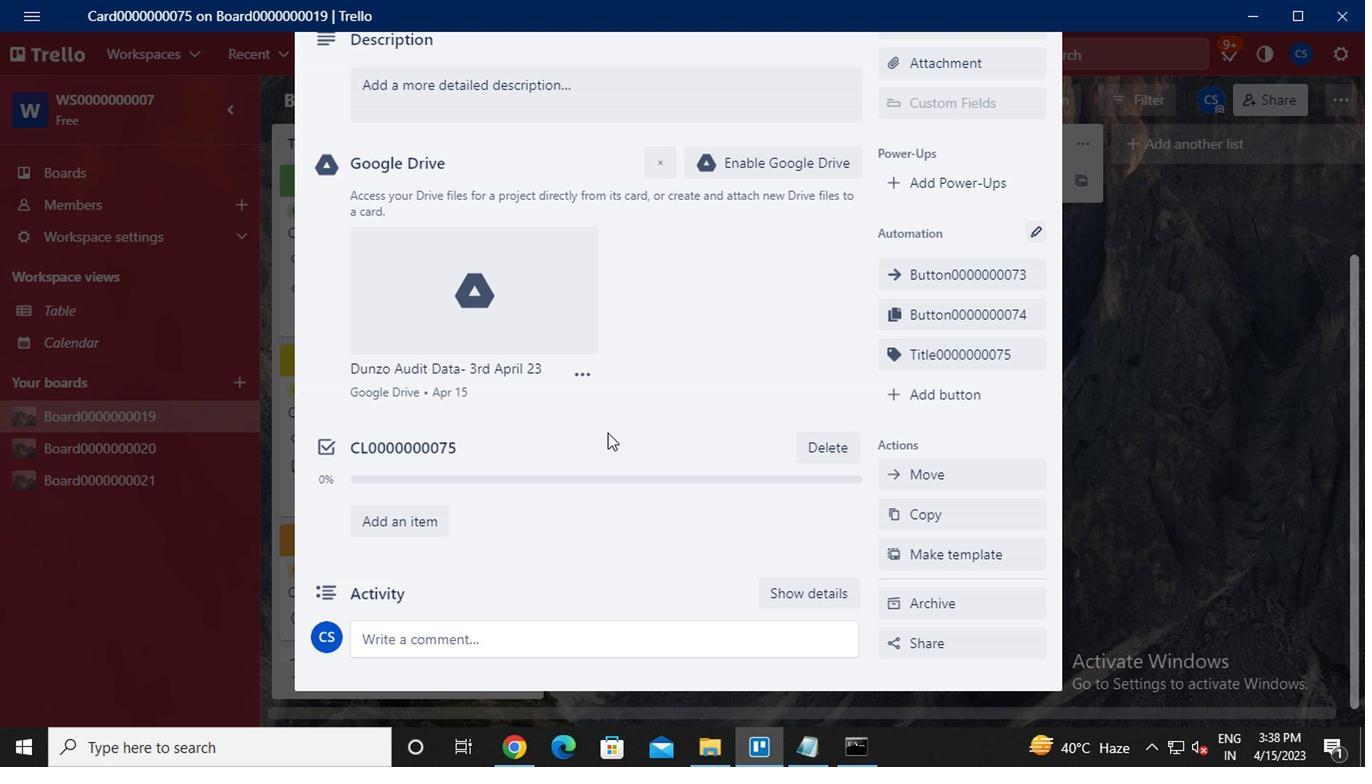 
Action: Mouse scrolled (598, 435) with delta (0, 1)
Screenshot: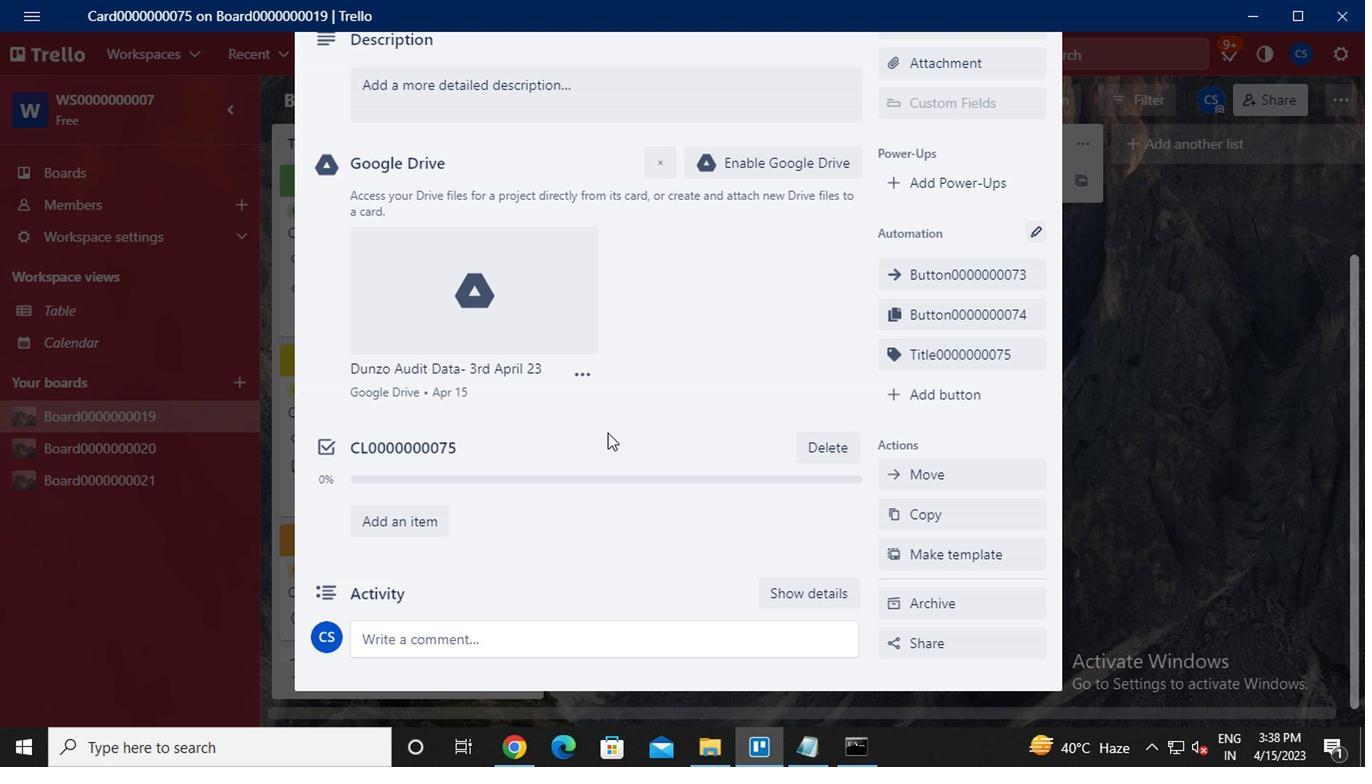 
Action: Mouse moved to (597, 435)
Screenshot: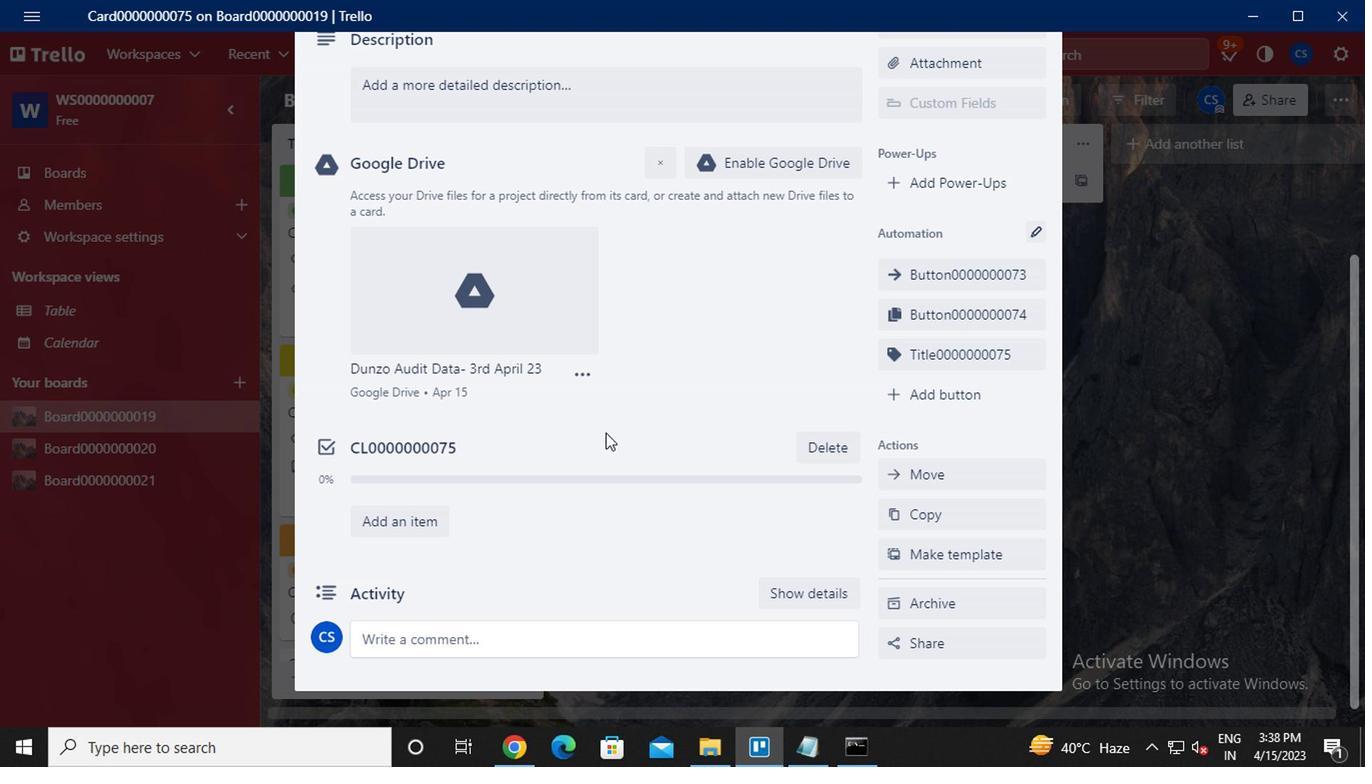 
Action: Mouse scrolled (597, 435) with delta (0, 0)
Screenshot: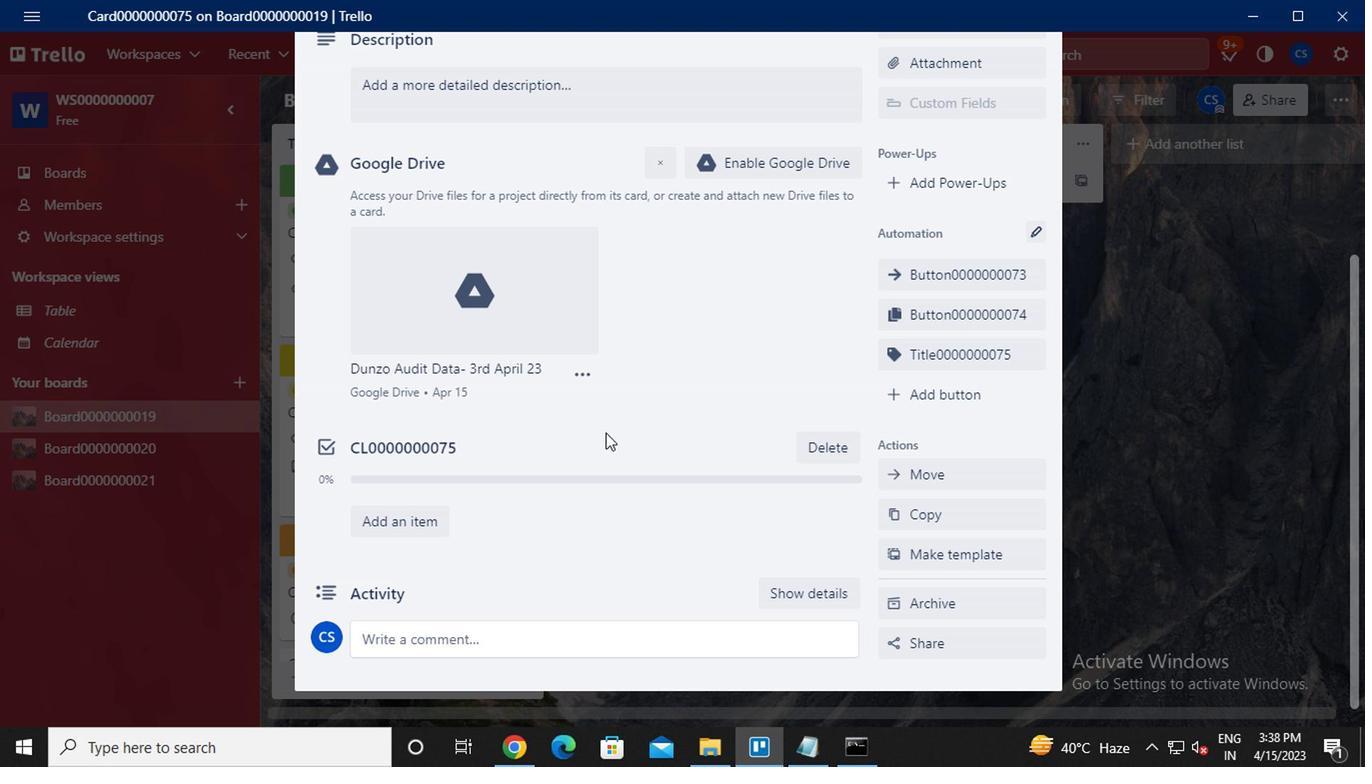 
Action: Mouse moved to (542, 402)
Screenshot: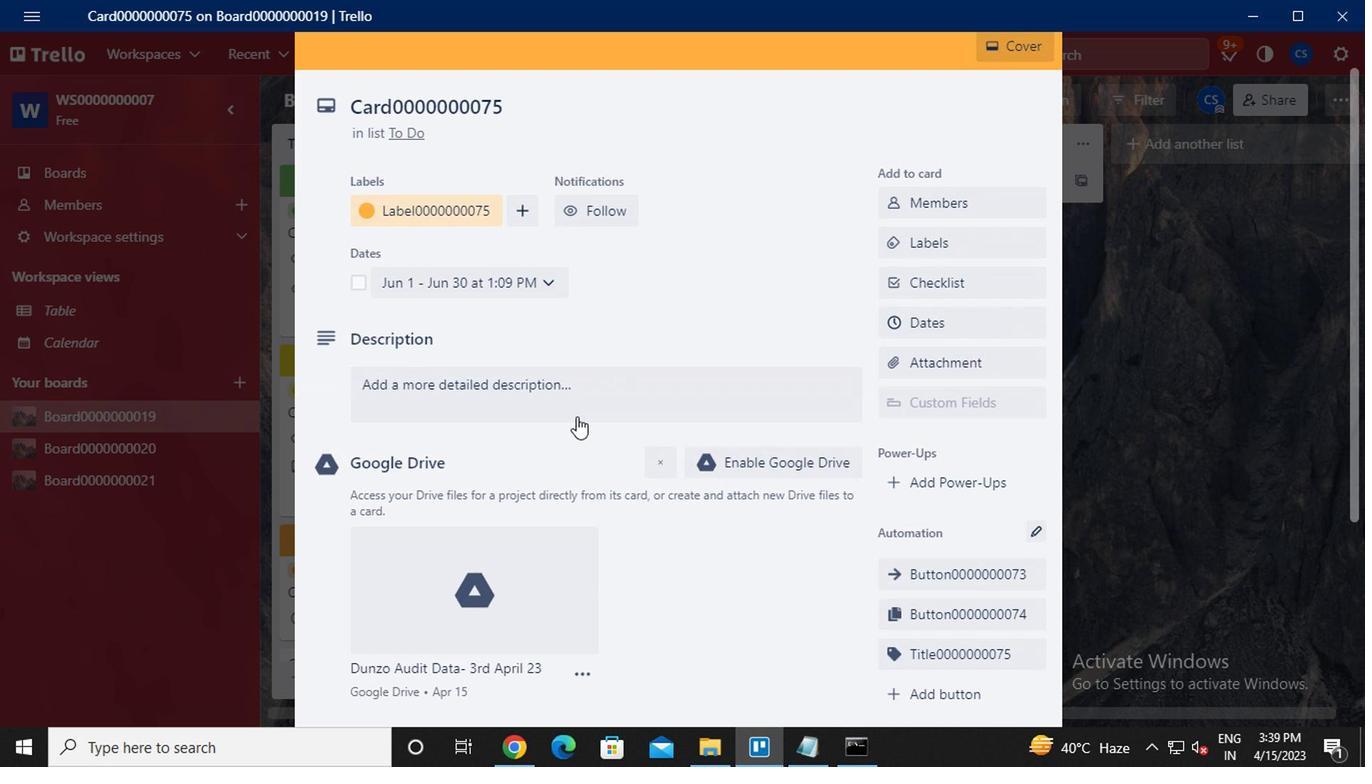 
Action: Mouse pressed left at (542, 402)
Screenshot: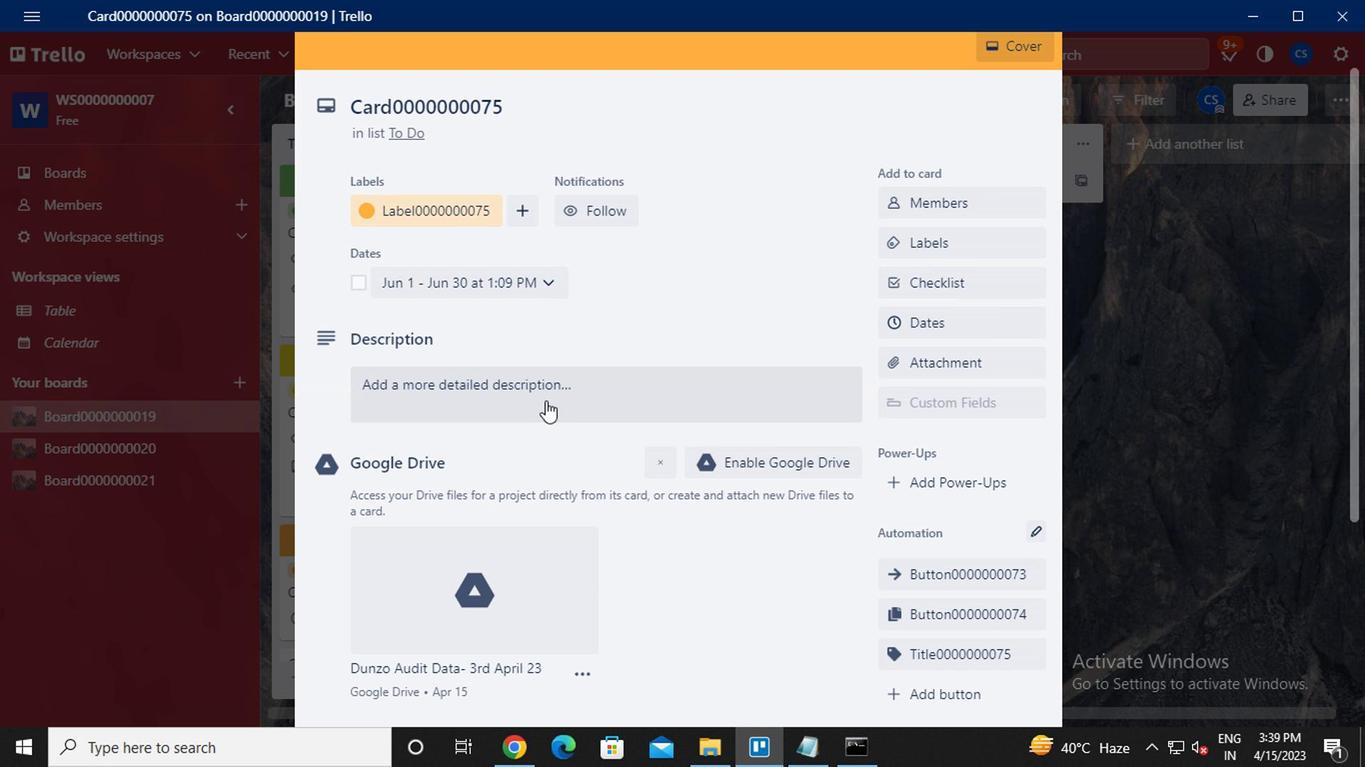 
Action: Key pressed <Key.caps_lock>ds0000000075
Screenshot: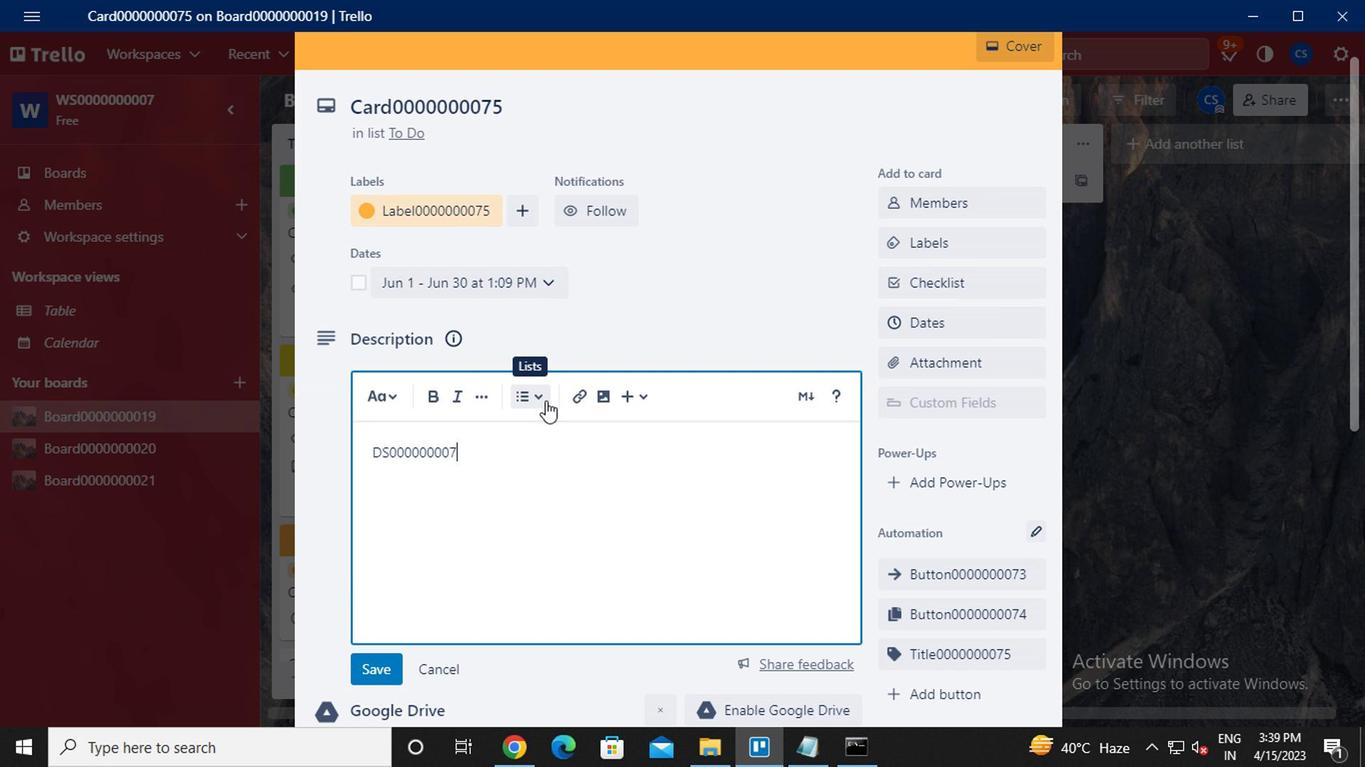 
Action: Mouse moved to (494, 470)
Screenshot: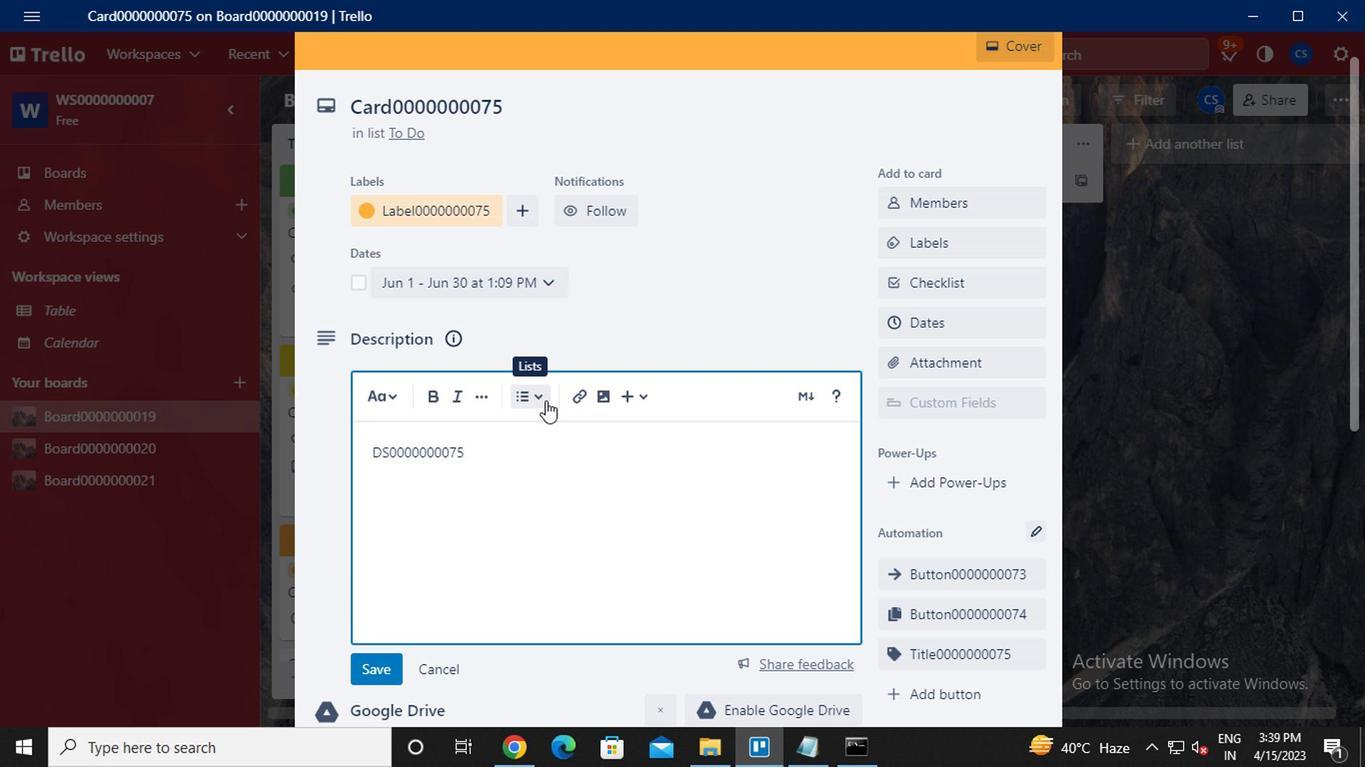 
Action: Mouse scrolled (494, 468) with delta (0, -1)
Screenshot: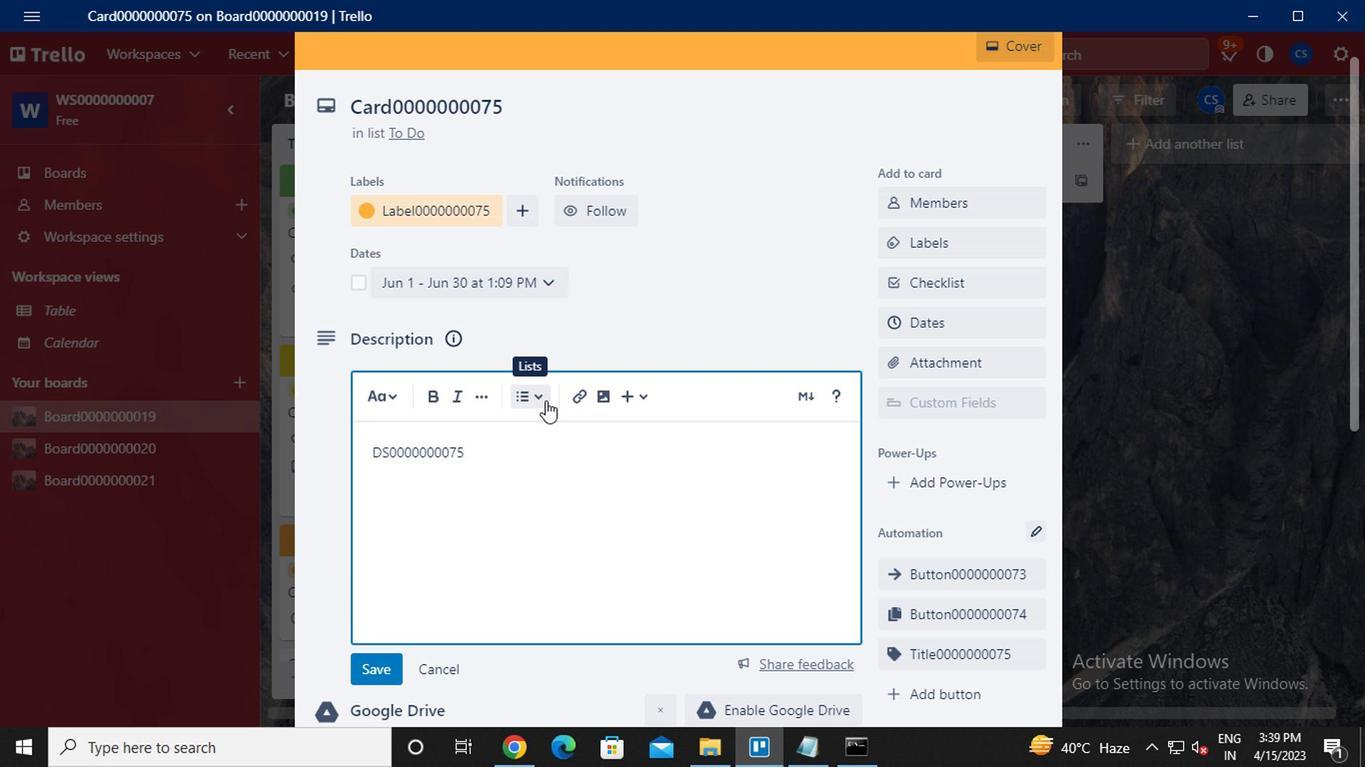 
Action: Mouse moved to (484, 477)
Screenshot: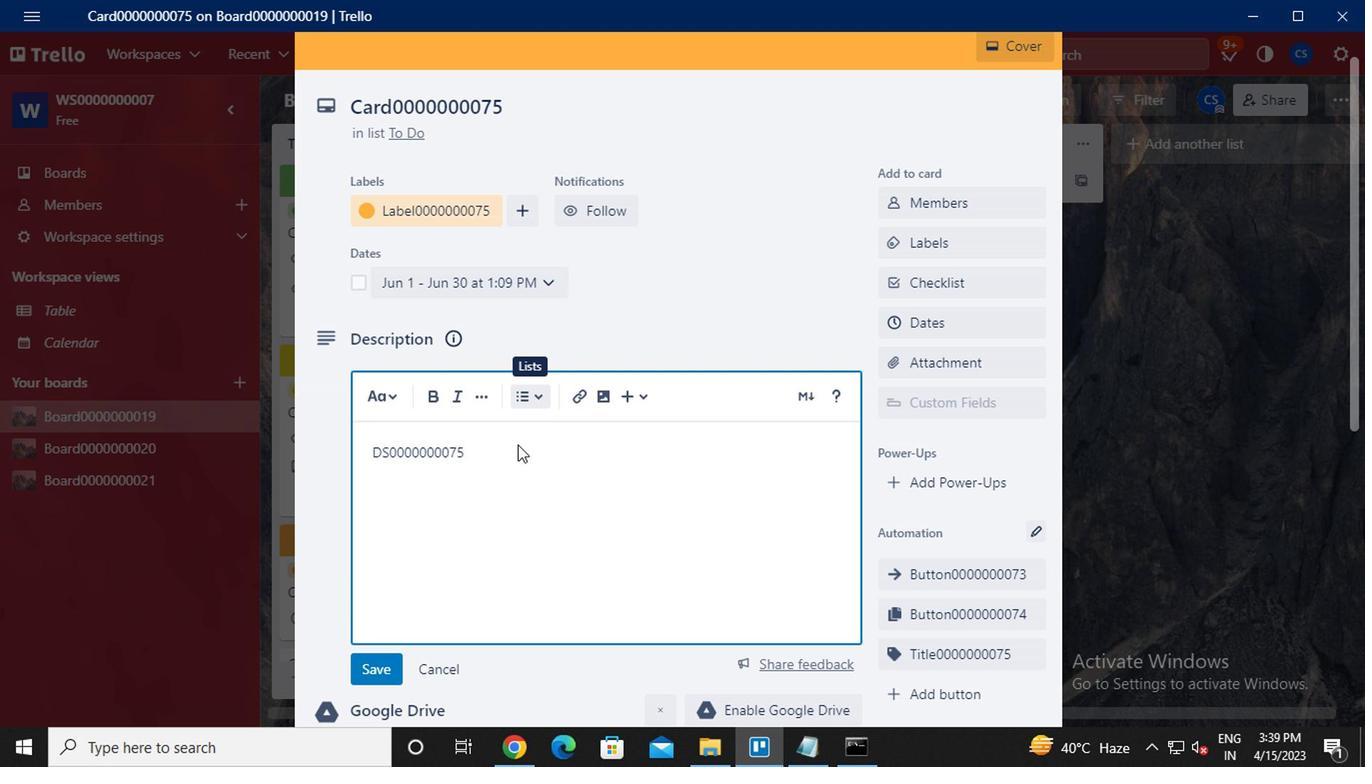 
Action: Mouse scrolled (484, 477) with delta (0, 0)
Screenshot: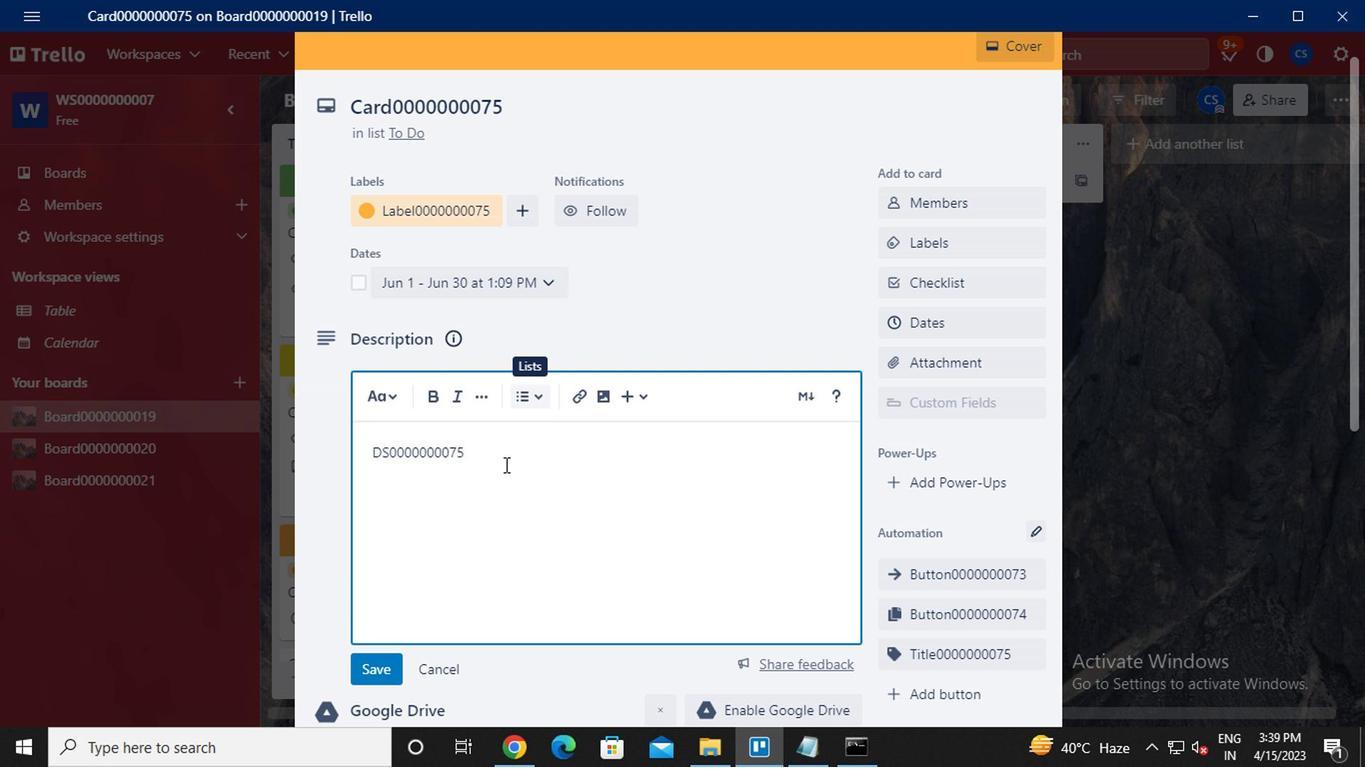 
Action: Mouse moved to (381, 474)
Screenshot: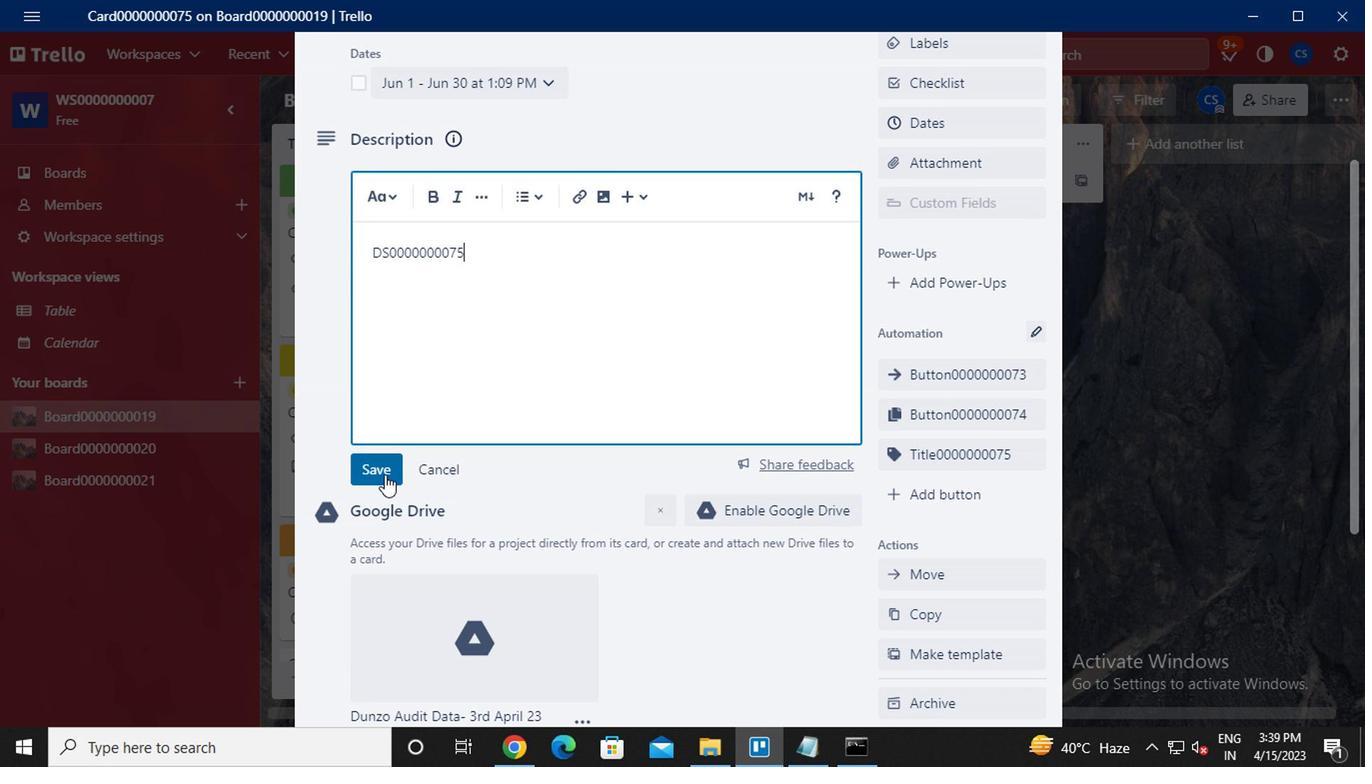 
Action: Mouse pressed left at (381, 474)
Screenshot: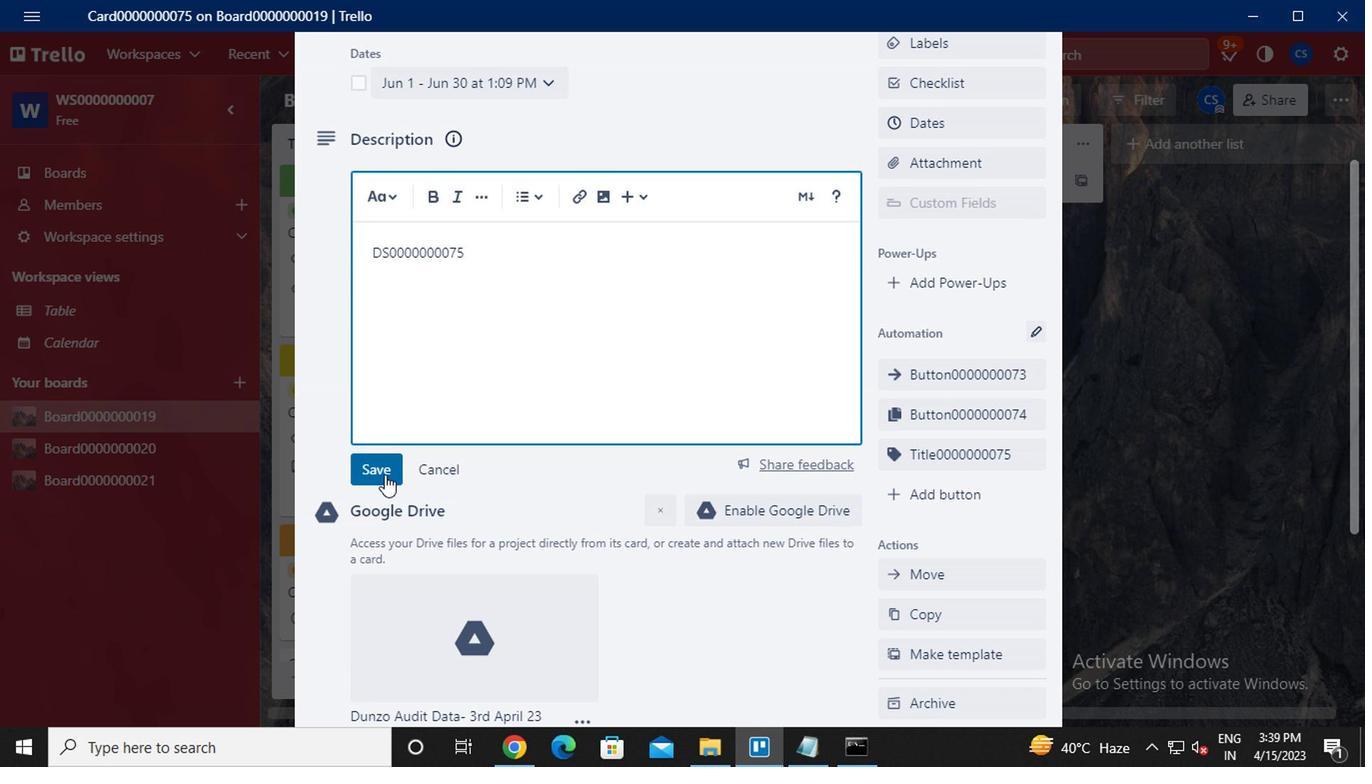 
Action: Mouse moved to (477, 589)
Screenshot: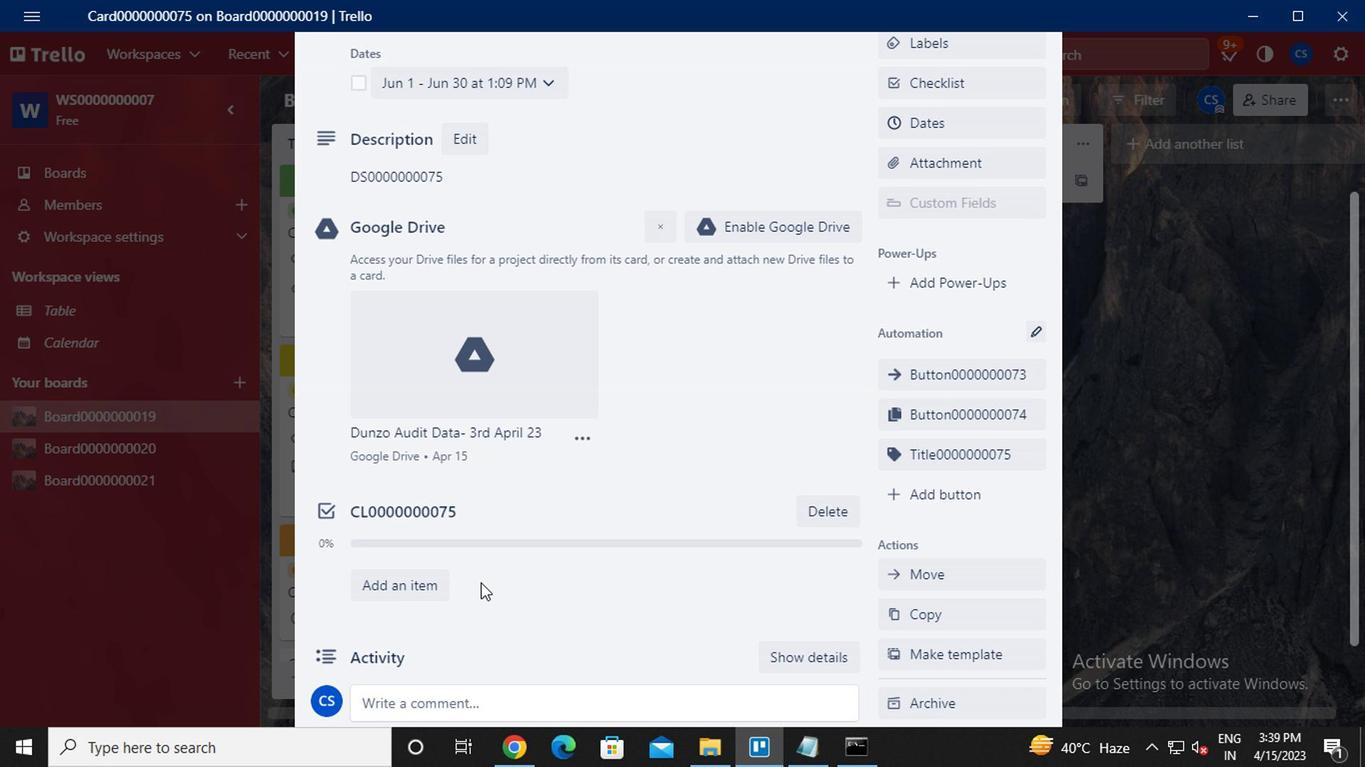 
Action: Mouse scrolled (477, 588) with delta (0, -1)
Screenshot: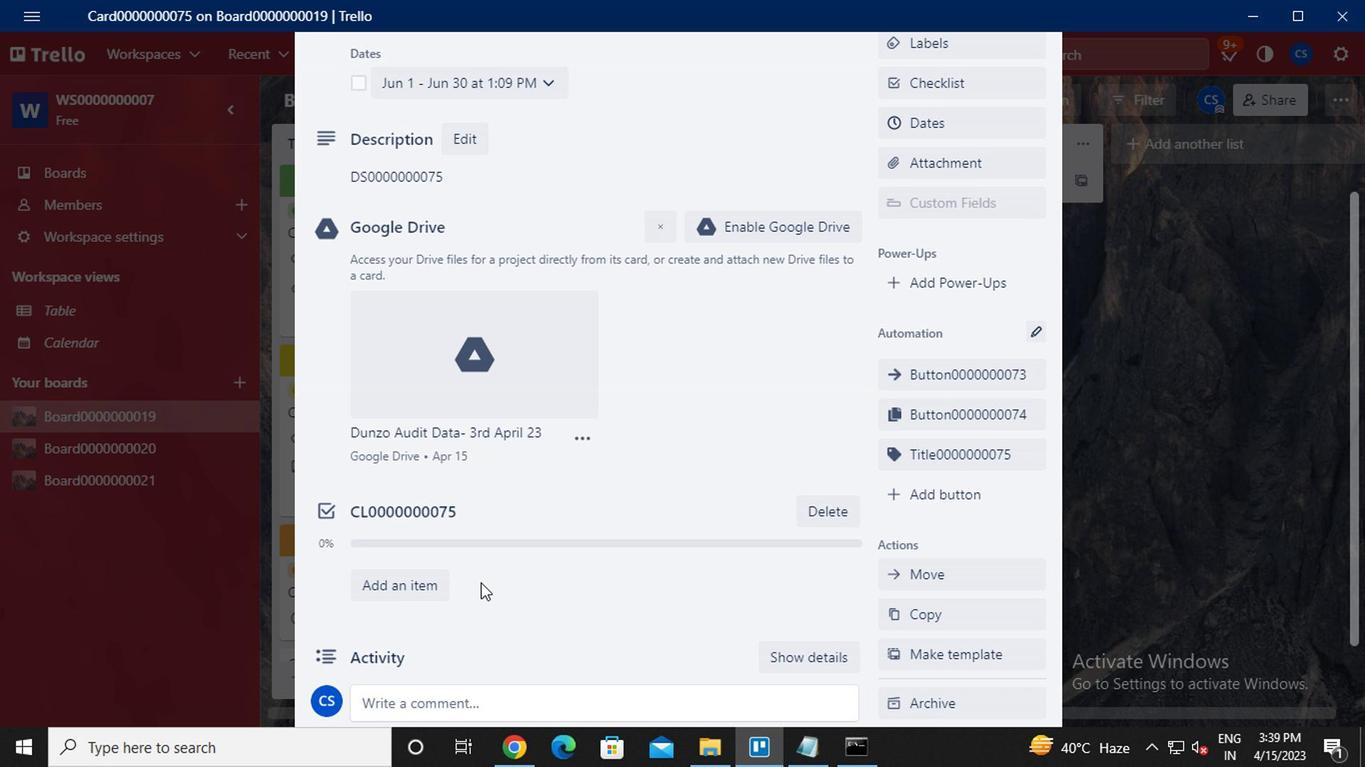 
Action: Mouse moved to (494, 615)
Screenshot: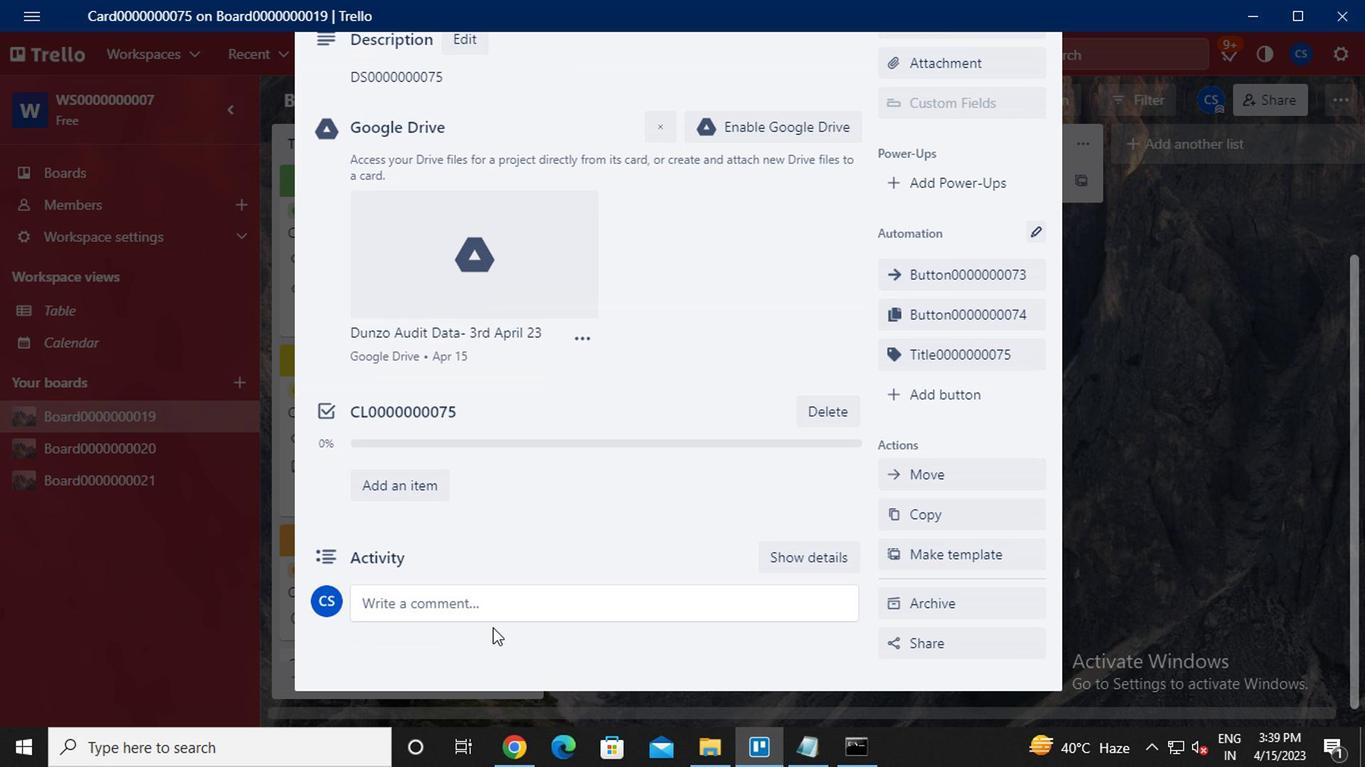 
Action: Mouse pressed left at (494, 615)
Screenshot: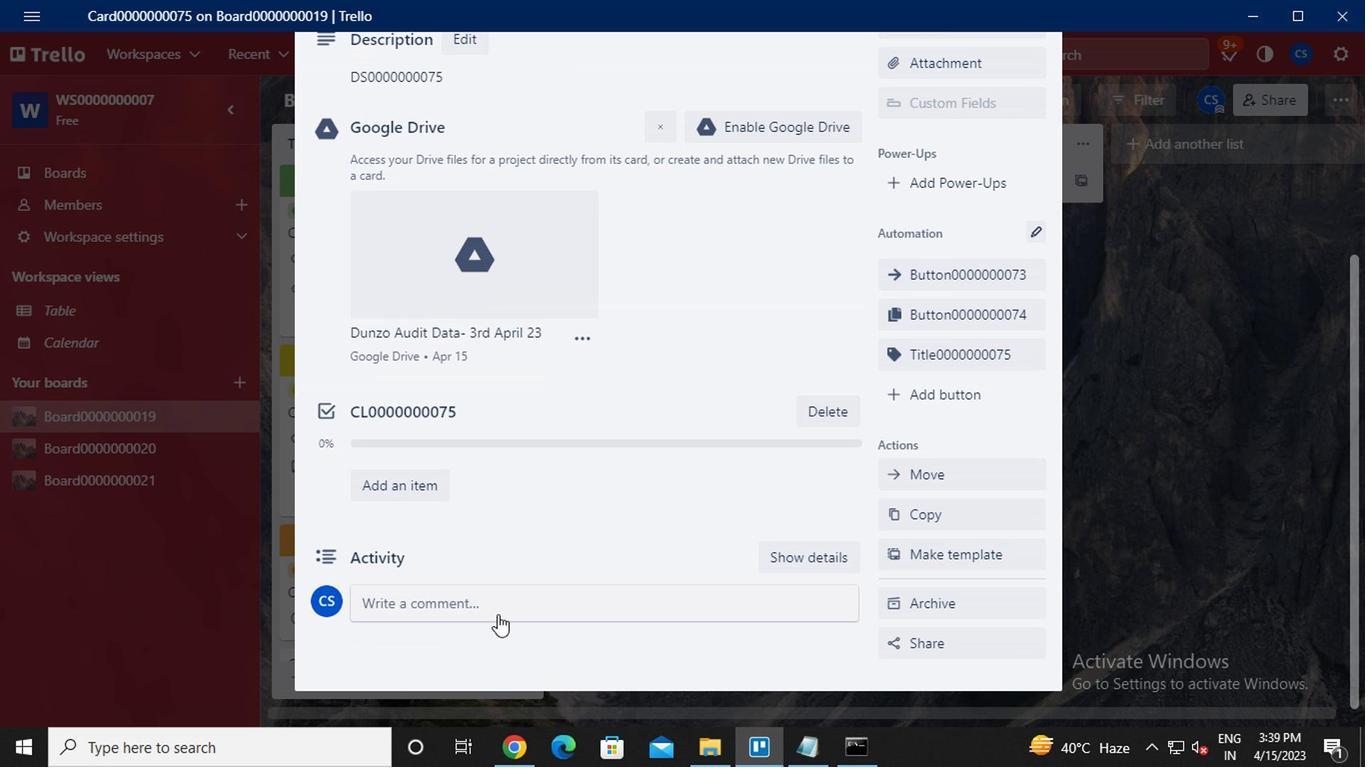 
Action: Key pressed cm0000000075
Screenshot: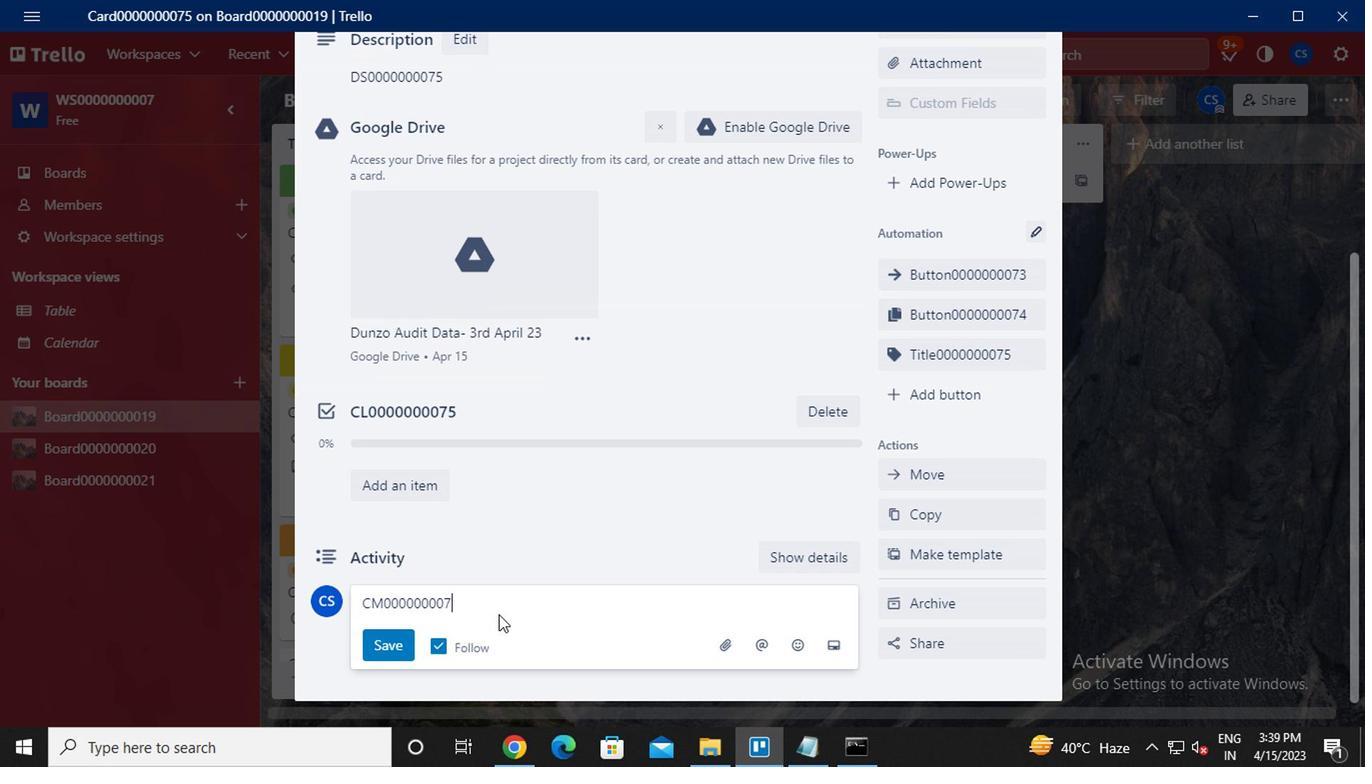 
Action: Mouse moved to (386, 652)
Screenshot: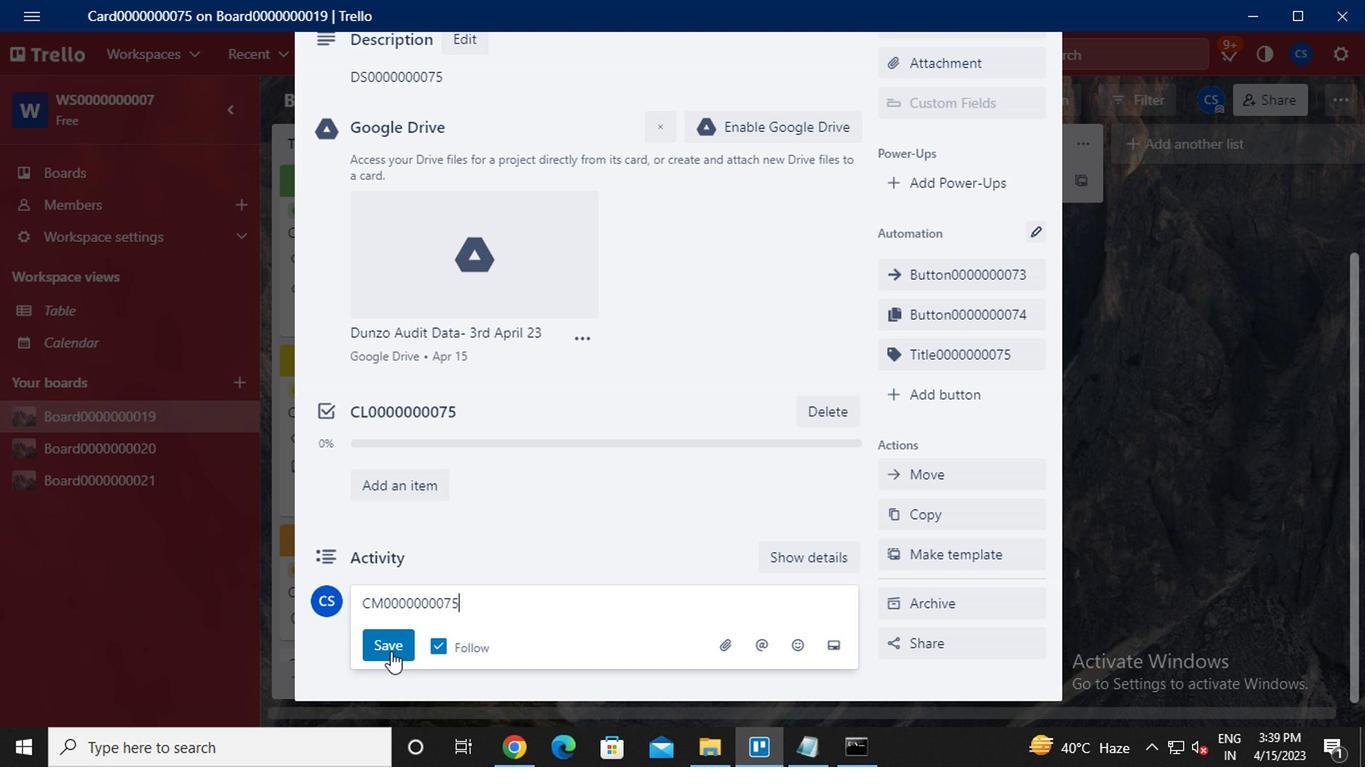 
Action: Mouse pressed left at (386, 652)
Screenshot: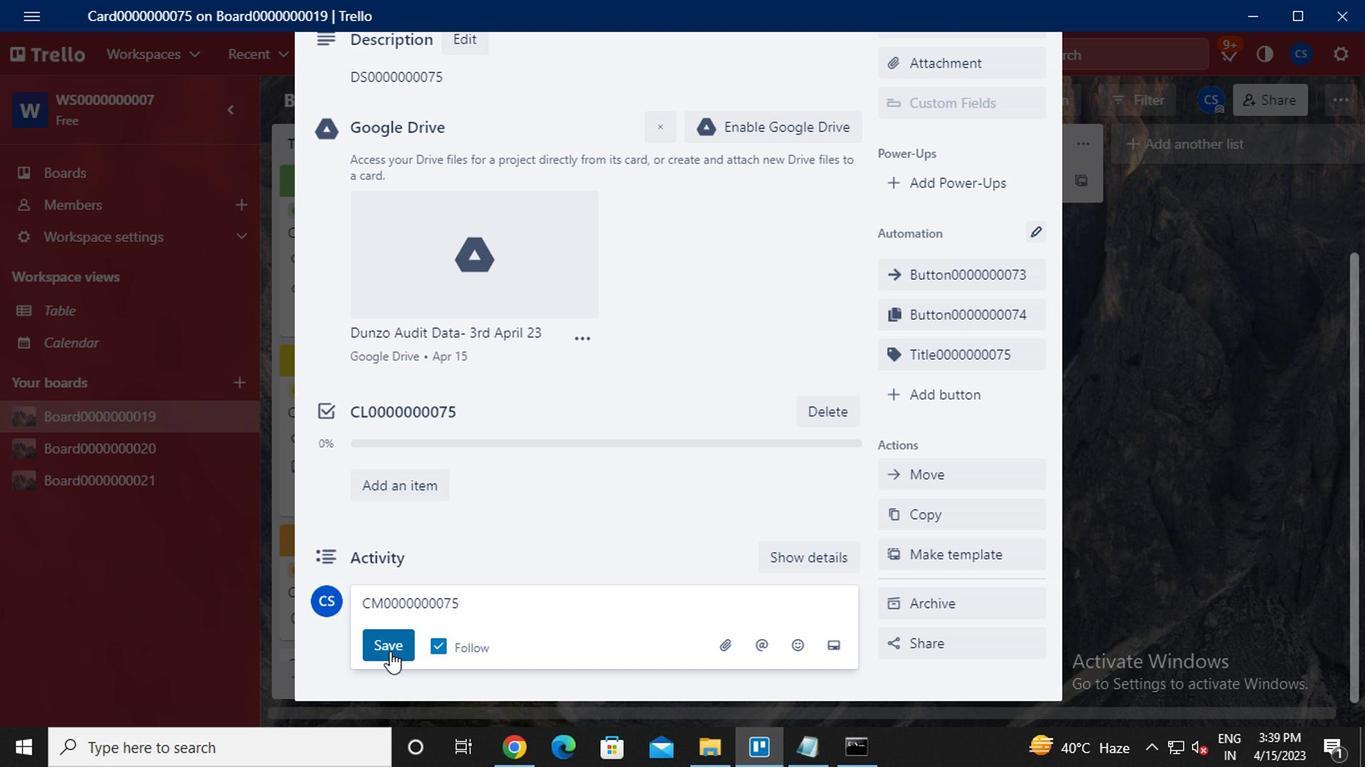
Action: Mouse moved to (726, 514)
Screenshot: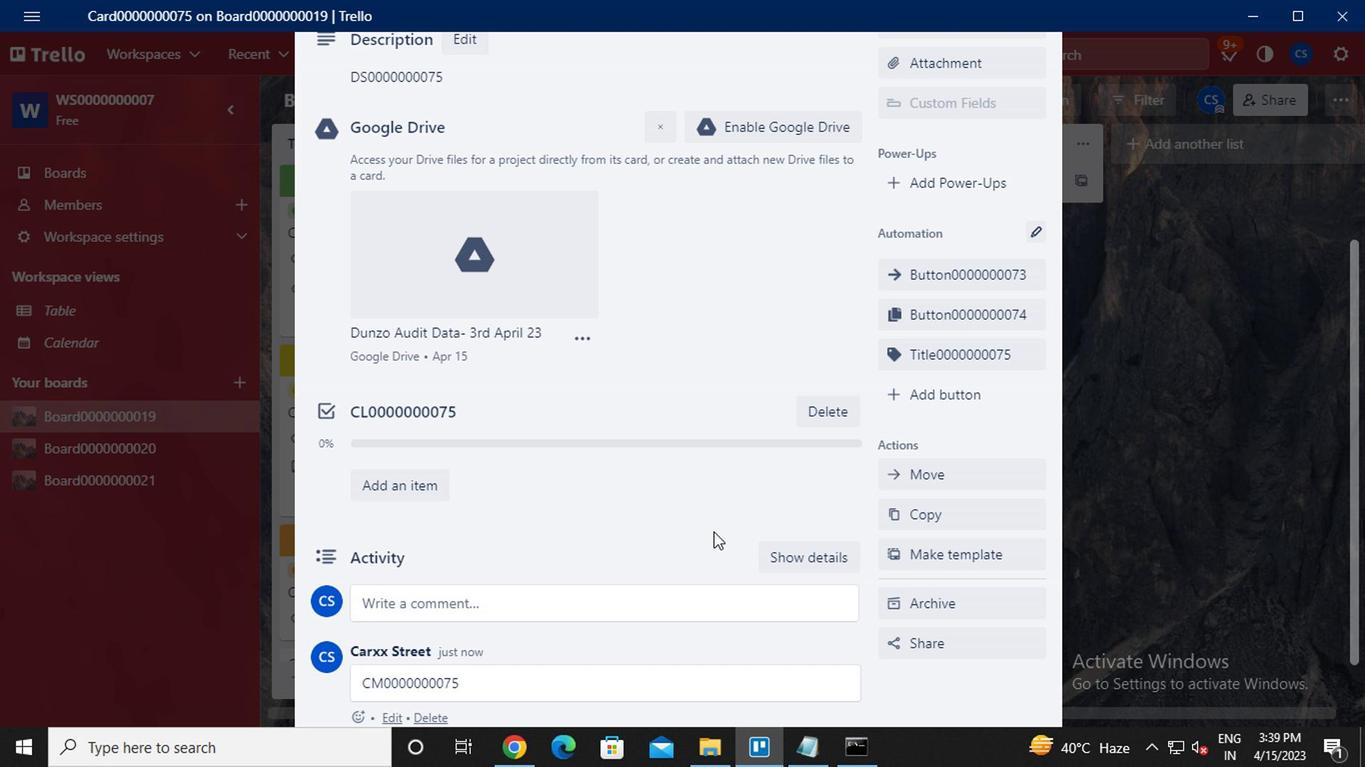 
